 Task: Search one way flight ticket for 2 adults, 2 children, 2 infants in seat in first from Portland: Portland International Jetport to Rockford: Chicago Rockford International Airport(was Northwest Chicagoland Regional Airport At Rockford) on 5-1-2023. Choice of flights is Frontier. Number of bags: 7 checked bags. Price is upto 110000. Outbound departure time preference is 8:15.
Action: Mouse moved to (265, 350)
Screenshot: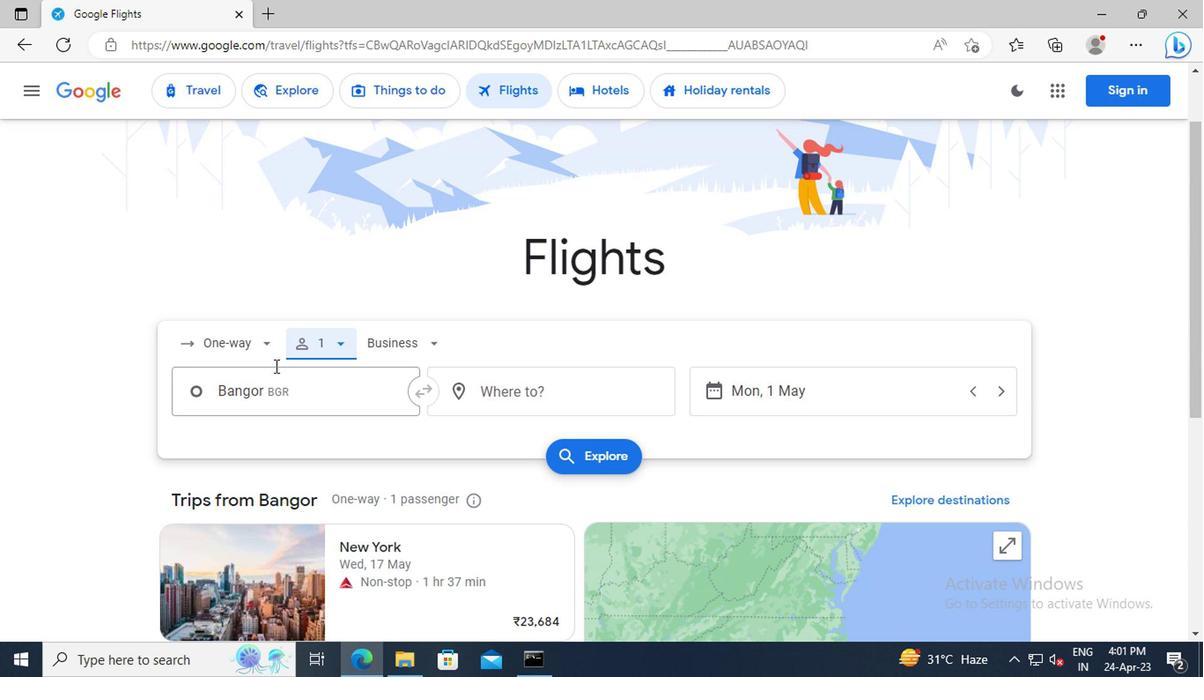 
Action: Mouse pressed left at (265, 350)
Screenshot: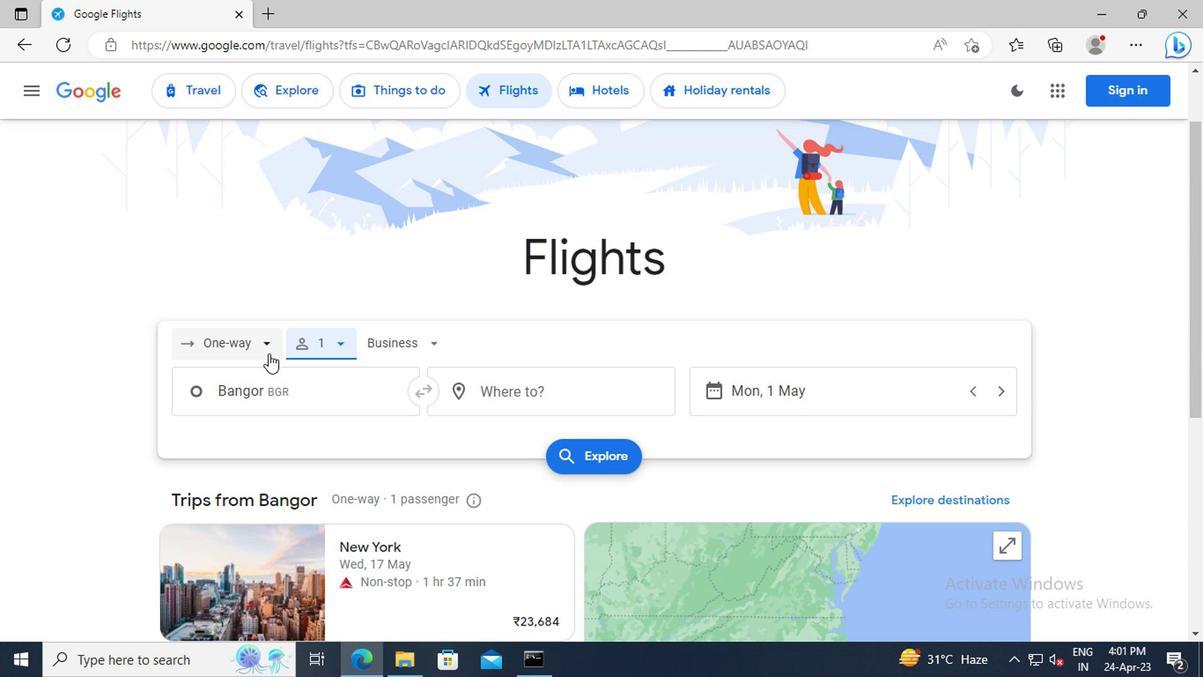 
Action: Mouse moved to (254, 425)
Screenshot: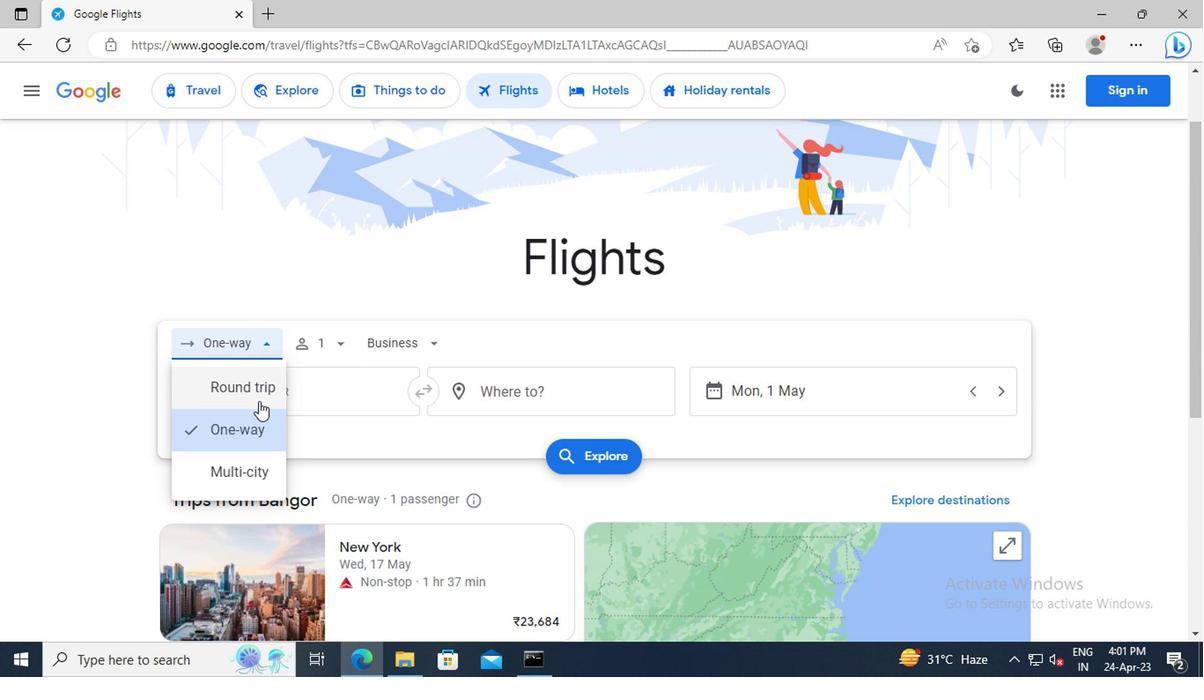 
Action: Mouse pressed left at (254, 425)
Screenshot: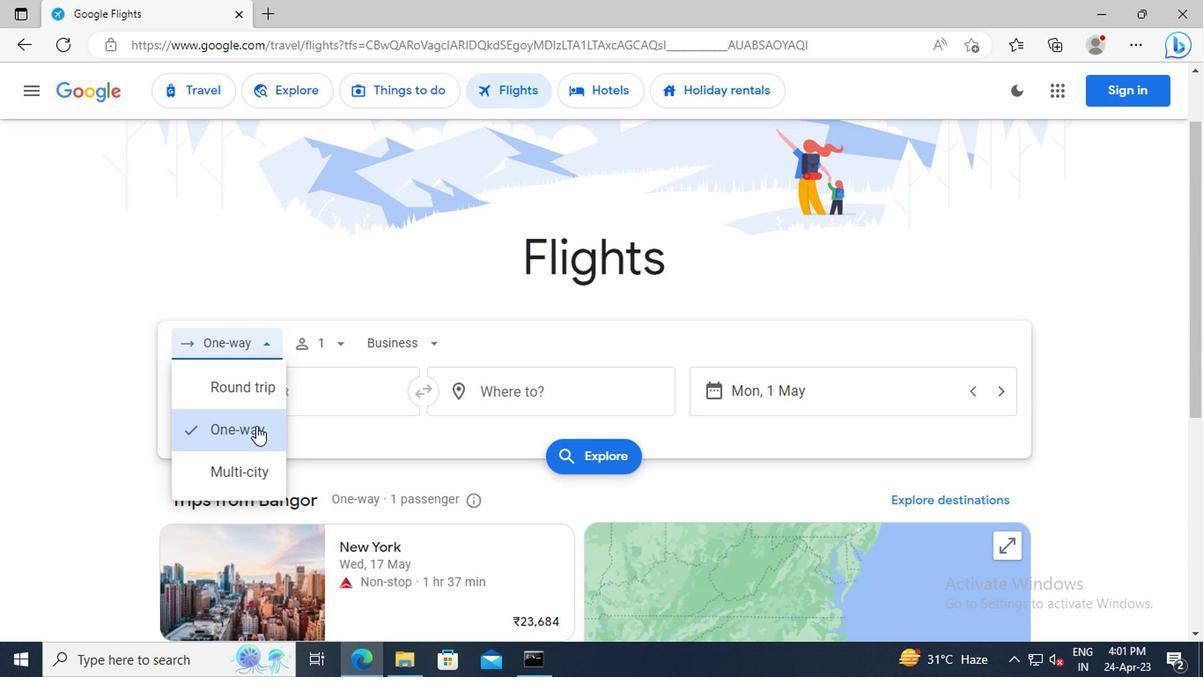 
Action: Mouse moved to (336, 348)
Screenshot: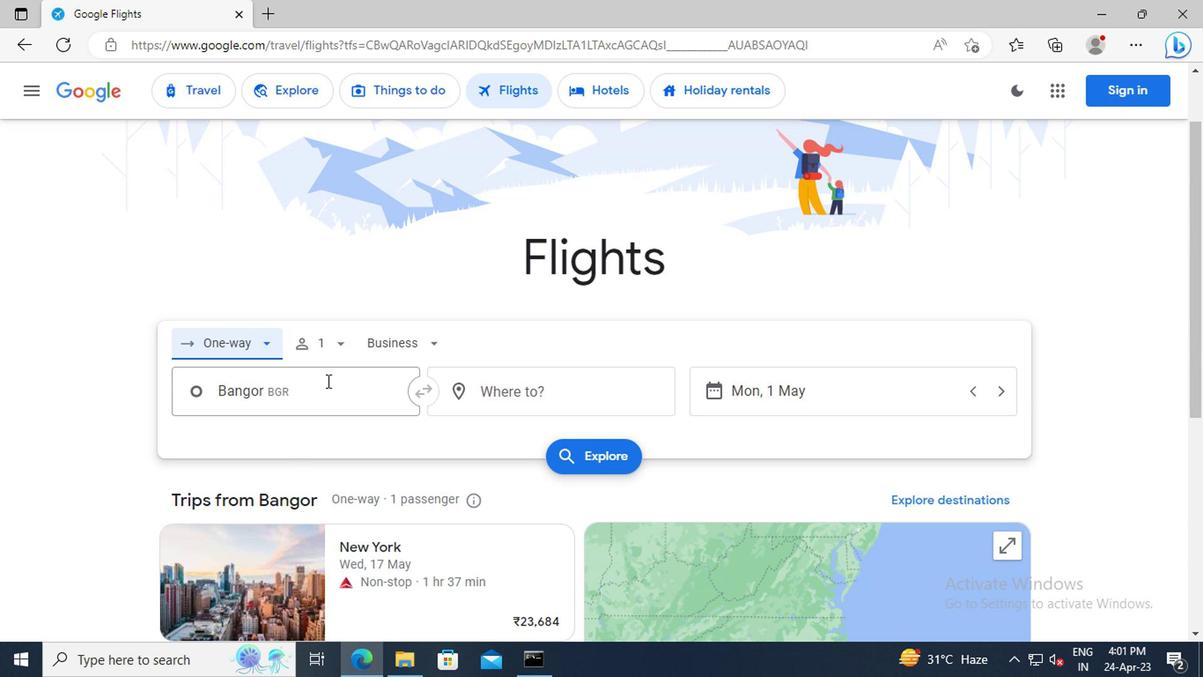 
Action: Mouse pressed left at (336, 348)
Screenshot: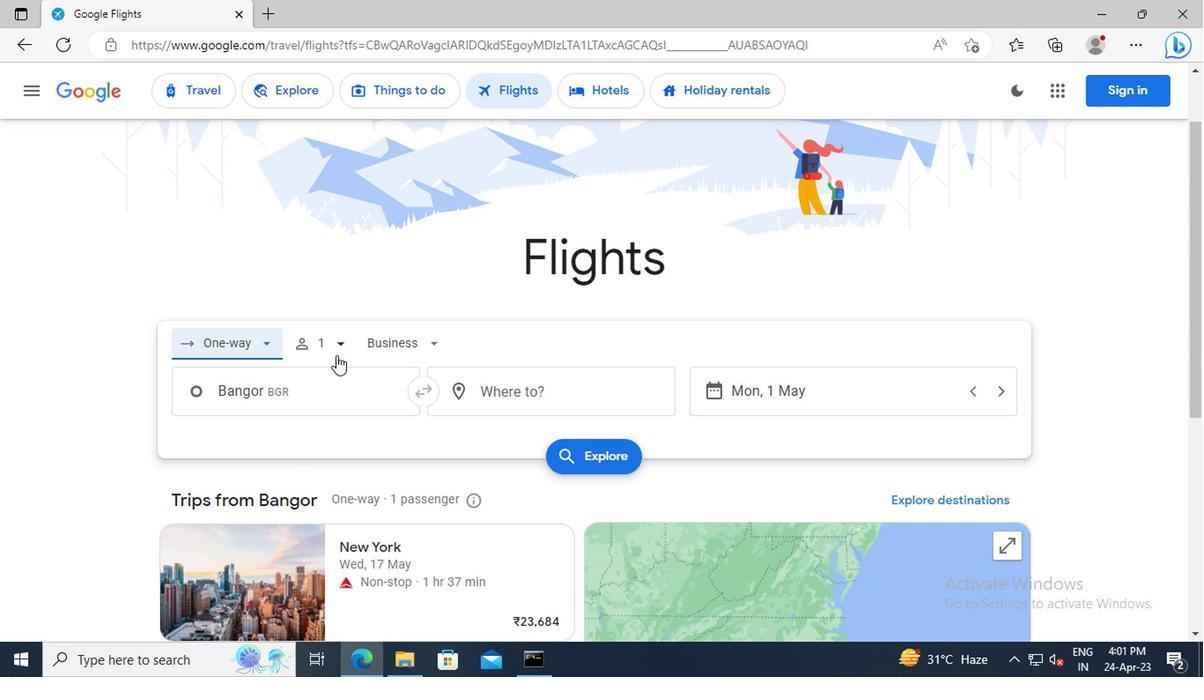 
Action: Mouse moved to (467, 394)
Screenshot: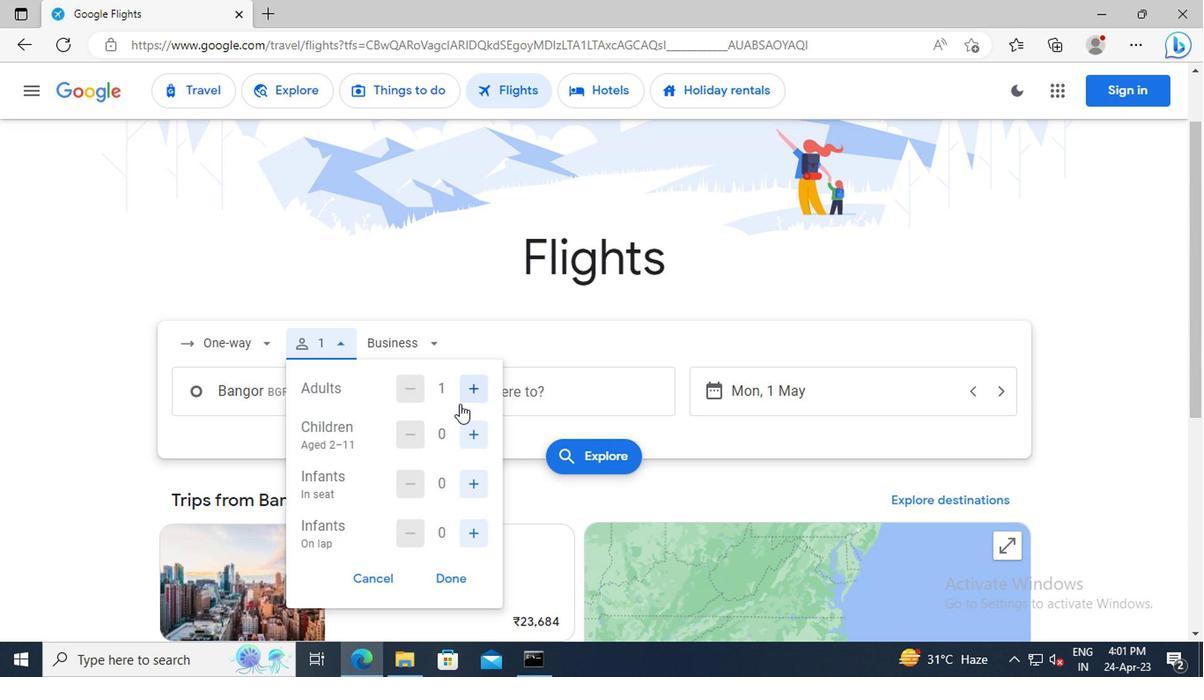 
Action: Mouse pressed left at (467, 394)
Screenshot: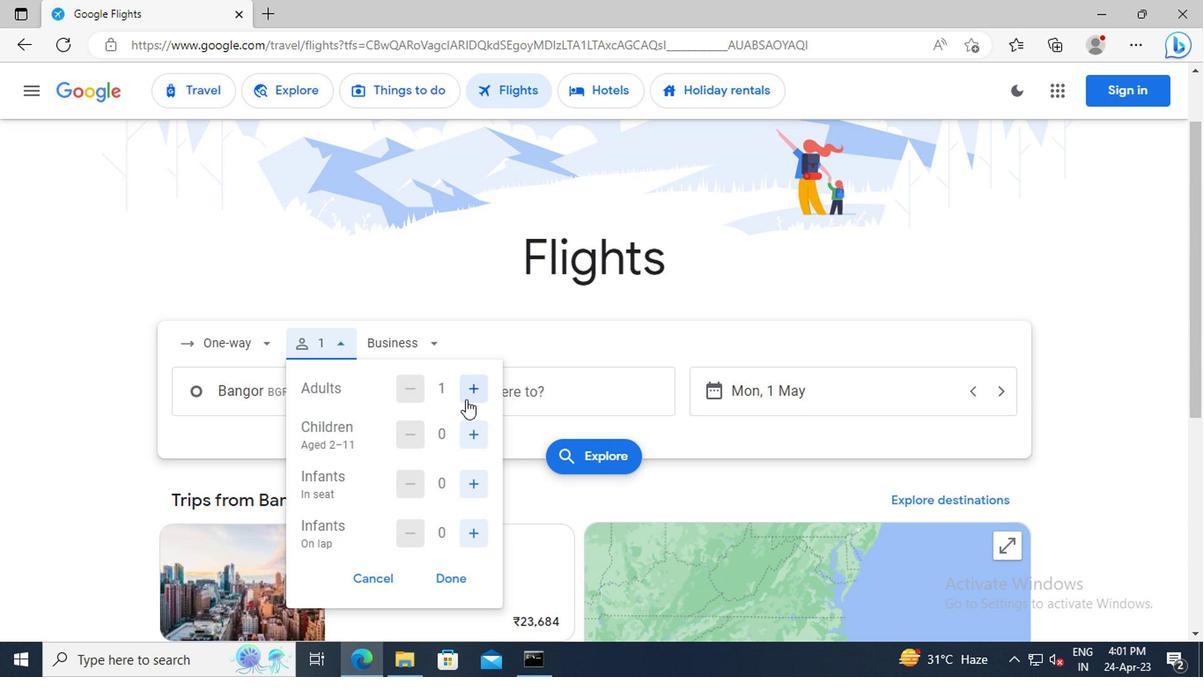 
Action: Mouse moved to (467, 433)
Screenshot: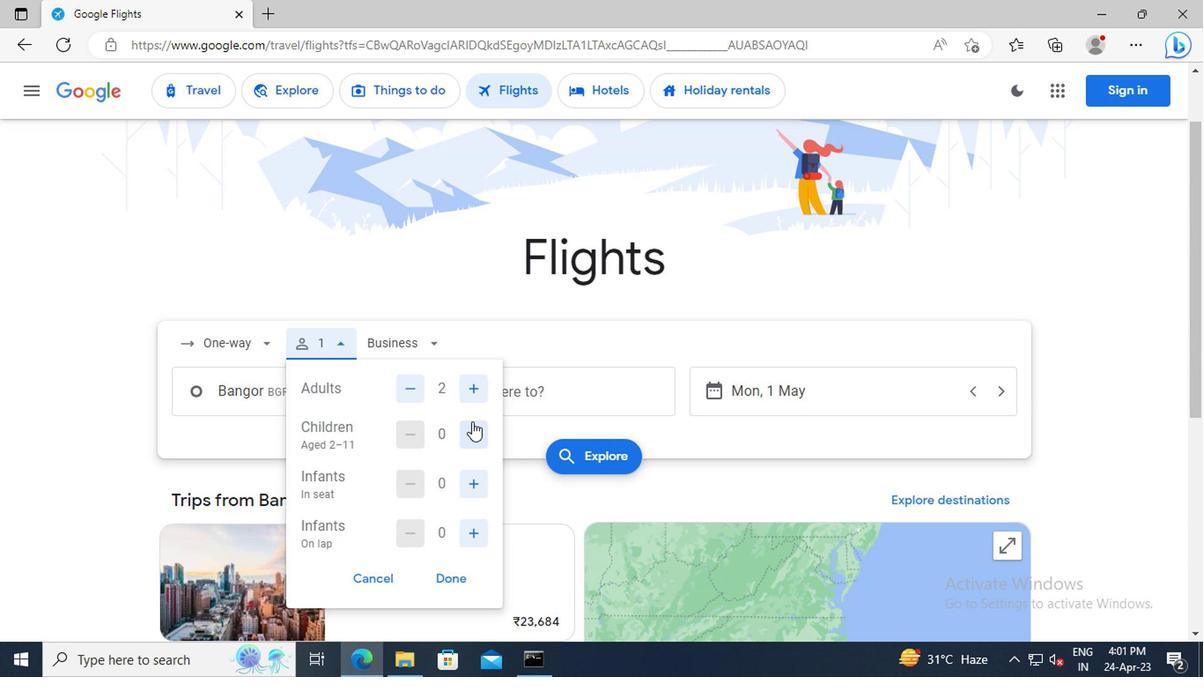 
Action: Mouse pressed left at (467, 433)
Screenshot: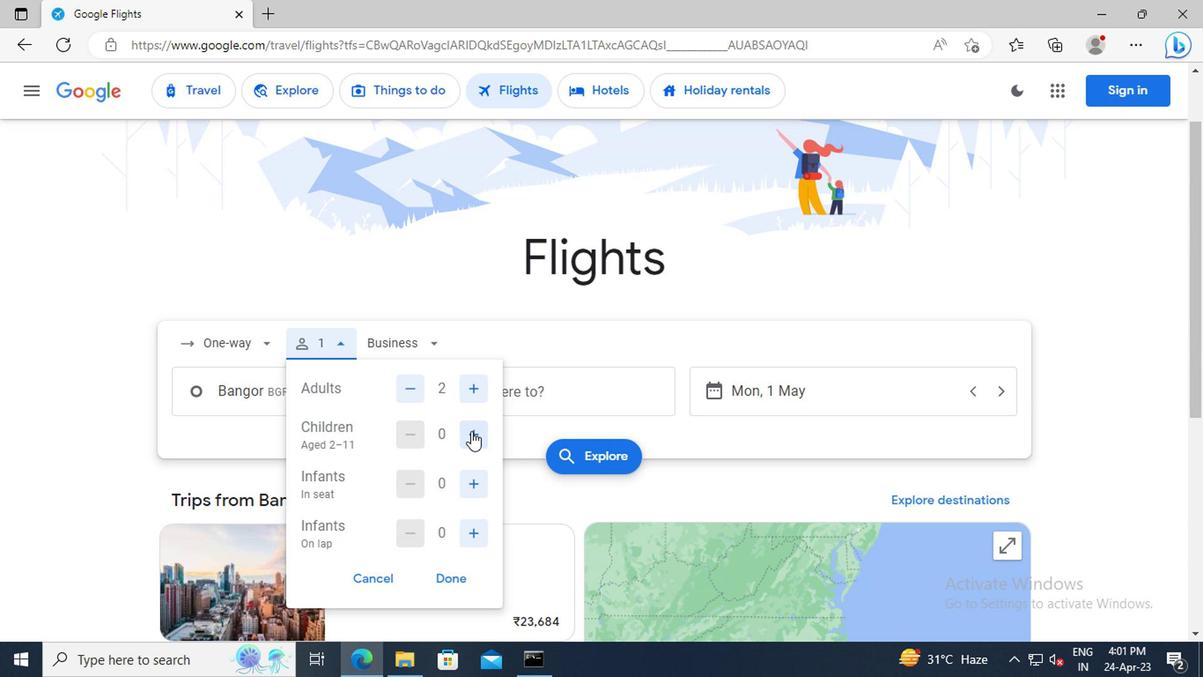 
Action: Mouse pressed left at (467, 433)
Screenshot: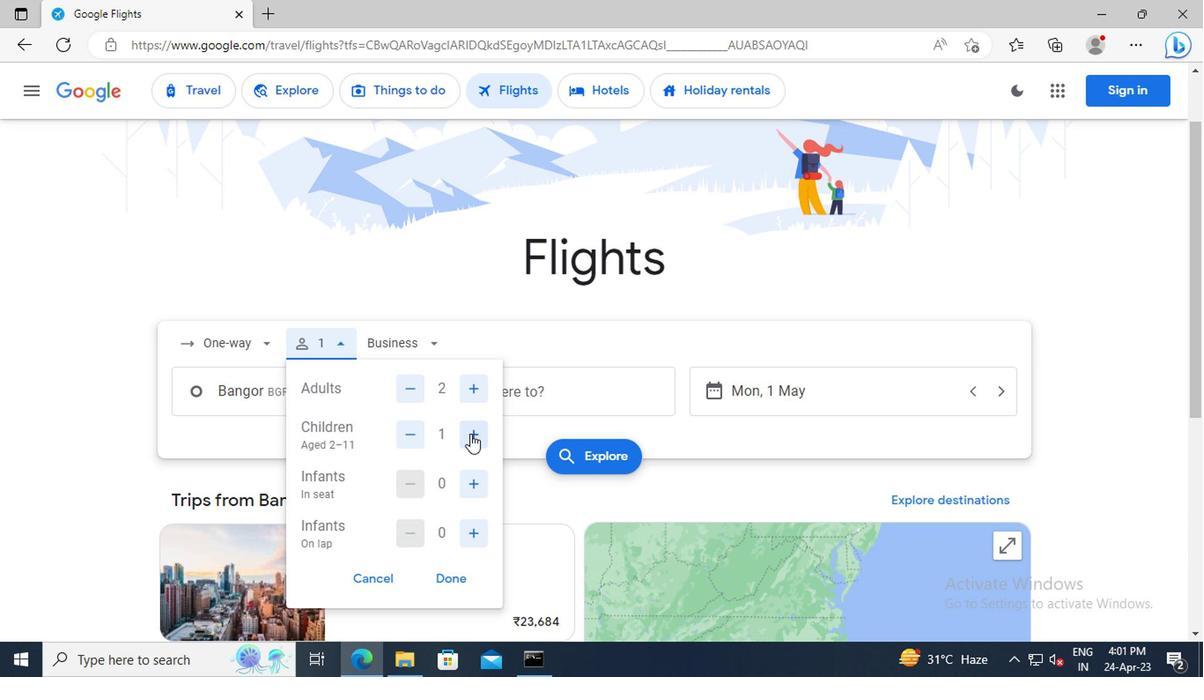 
Action: Mouse moved to (466, 485)
Screenshot: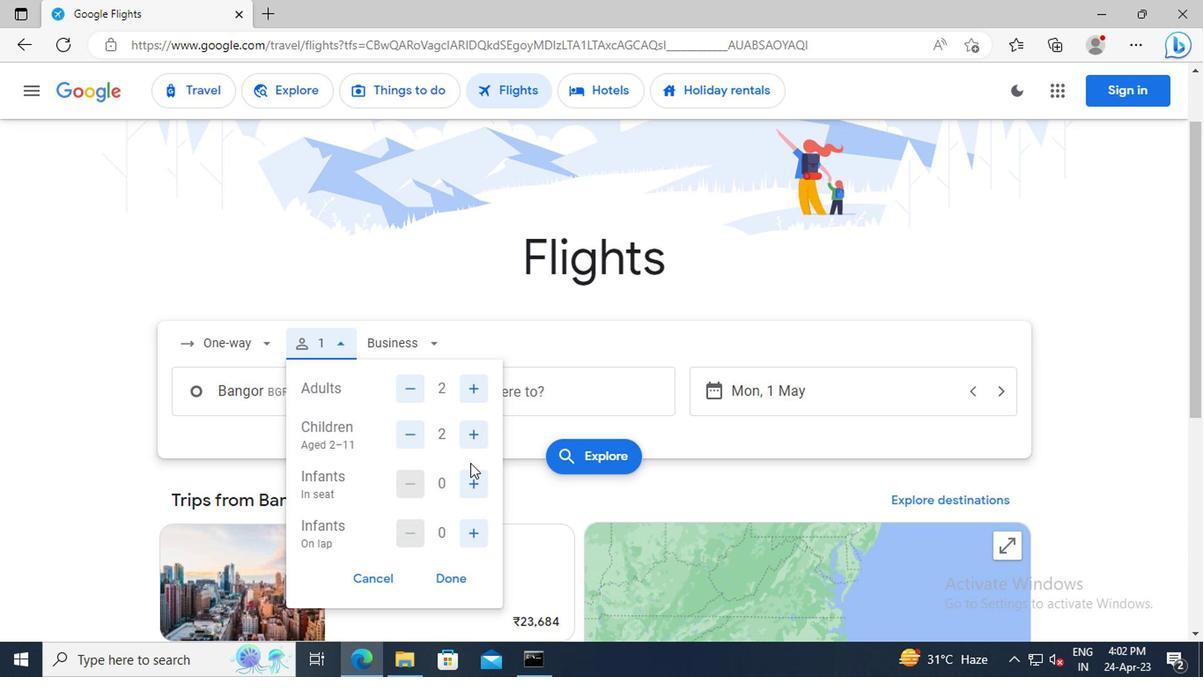 
Action: Mouse pressed left at (466, 485)
Screenshot: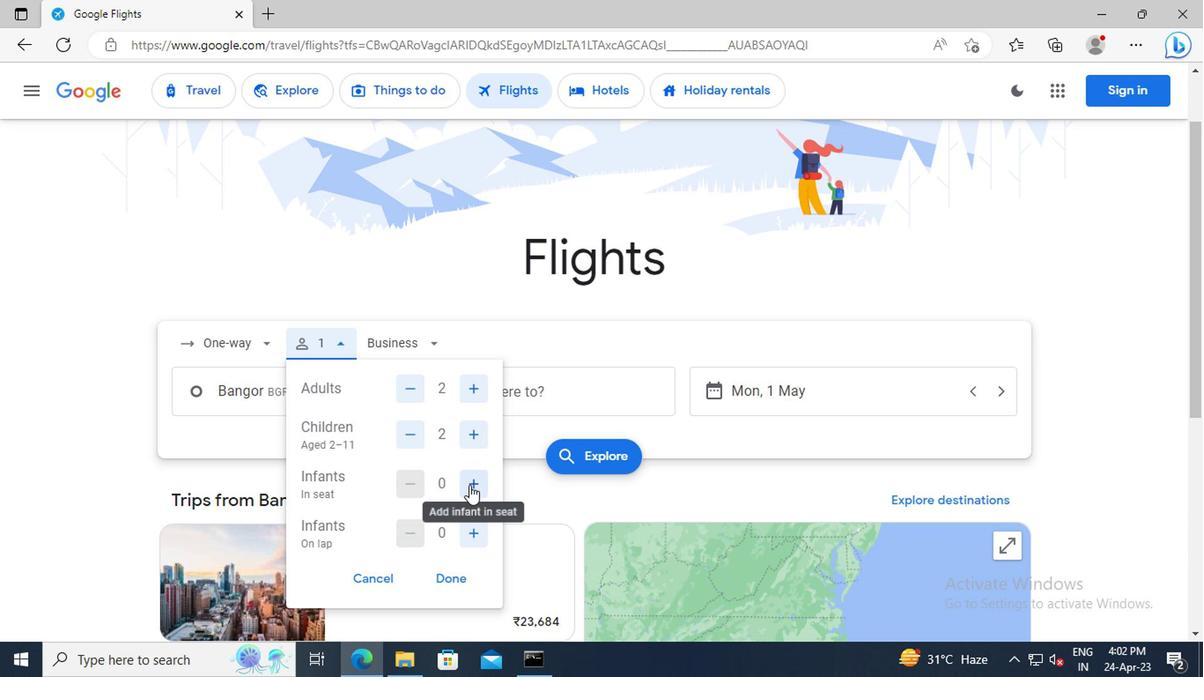 
Action: Mouse pressed left at (466, 485)
Screenshot: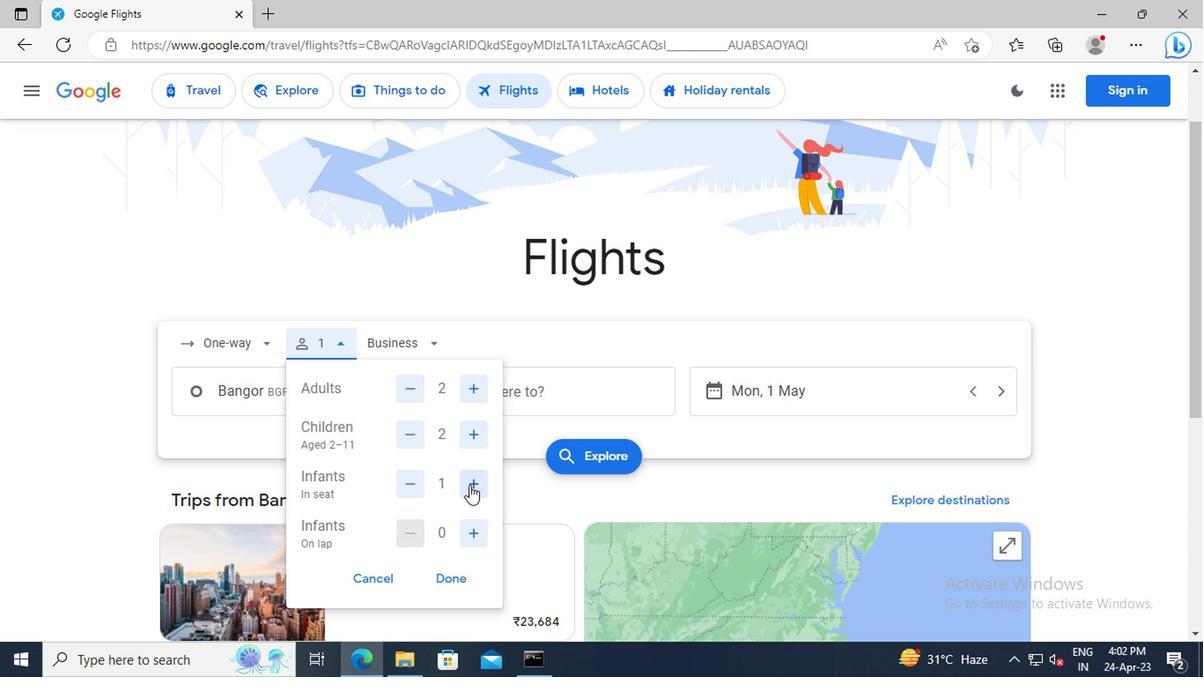 
Action: Mouse moved to (457, 581)
Screenshot: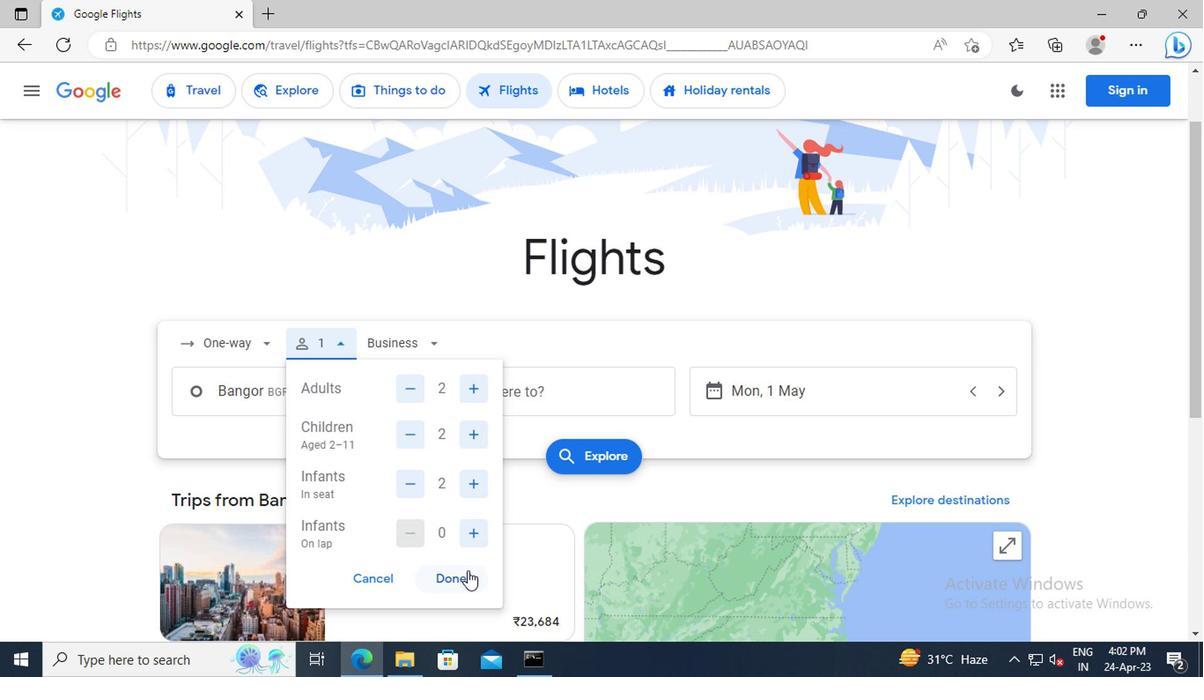 
Action: Mouse pressed left at (457, 581)
Screenshot: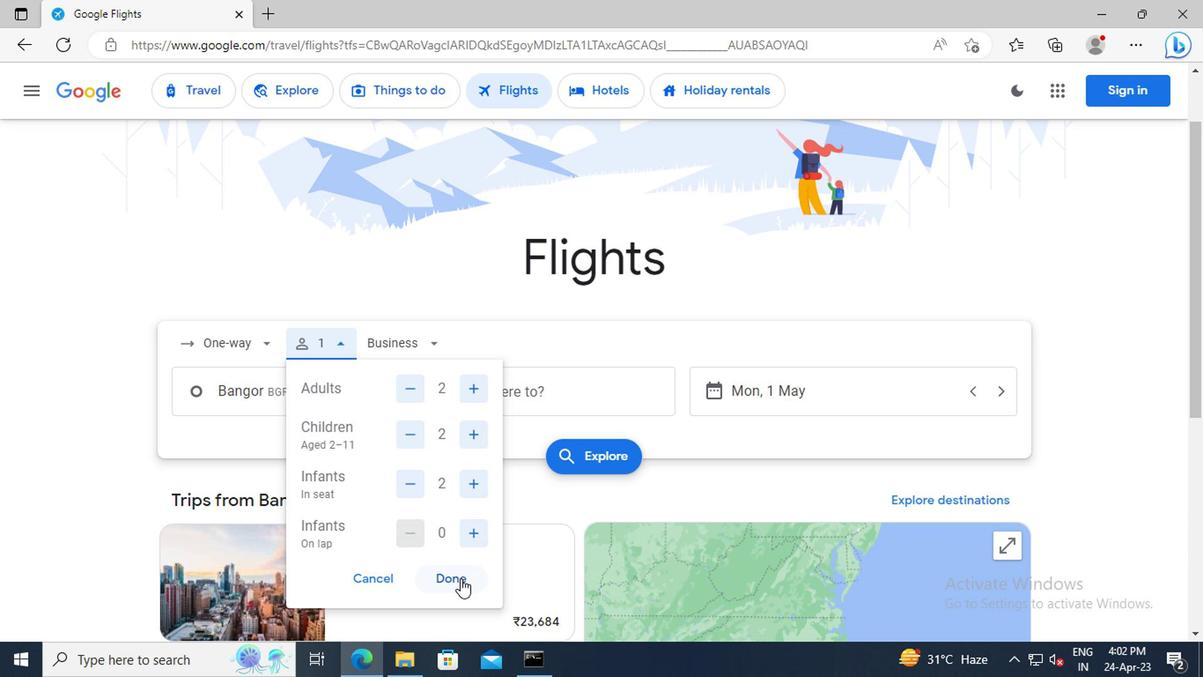 
Action: Mouse moved to (425, 344)
Screenshot: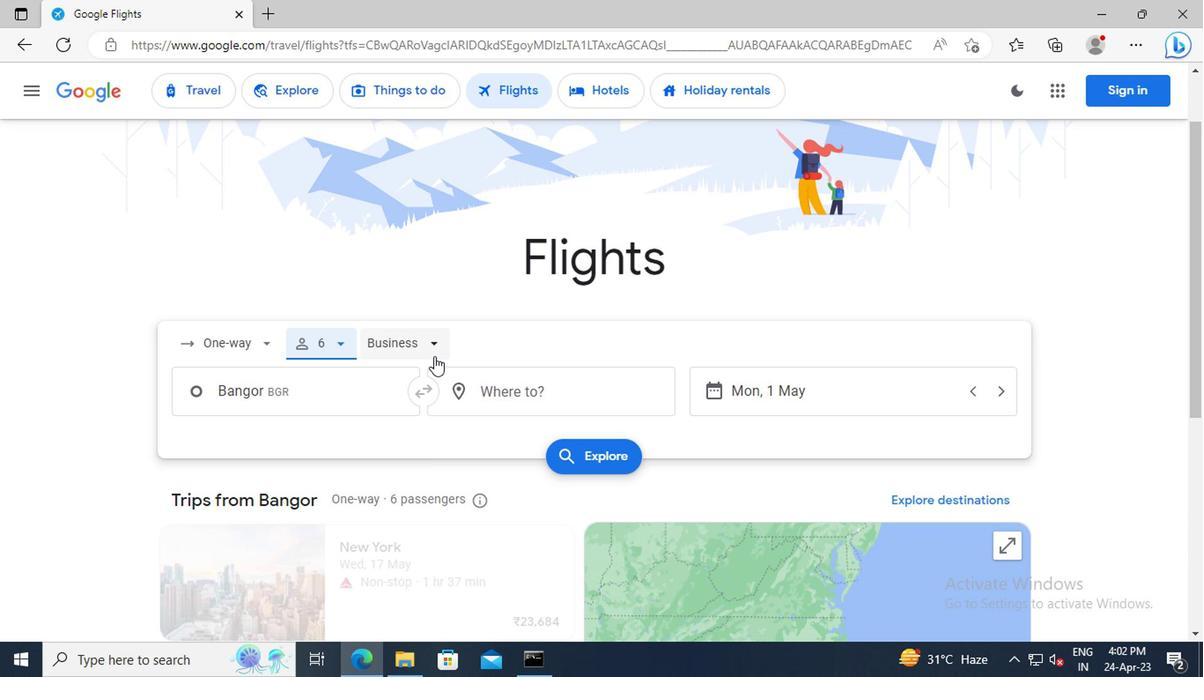 
Action: Mouse pressed left at (425, 344)
Screenshot: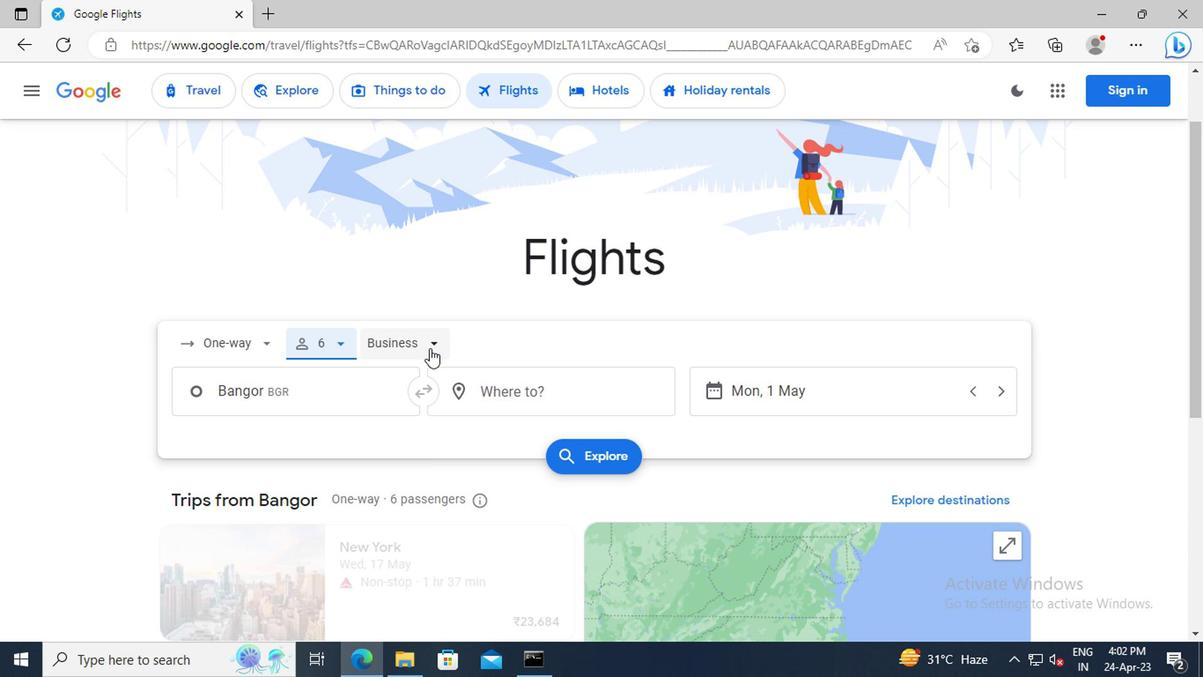 
Action: Mouse moved to (434, 516)
Screenshot: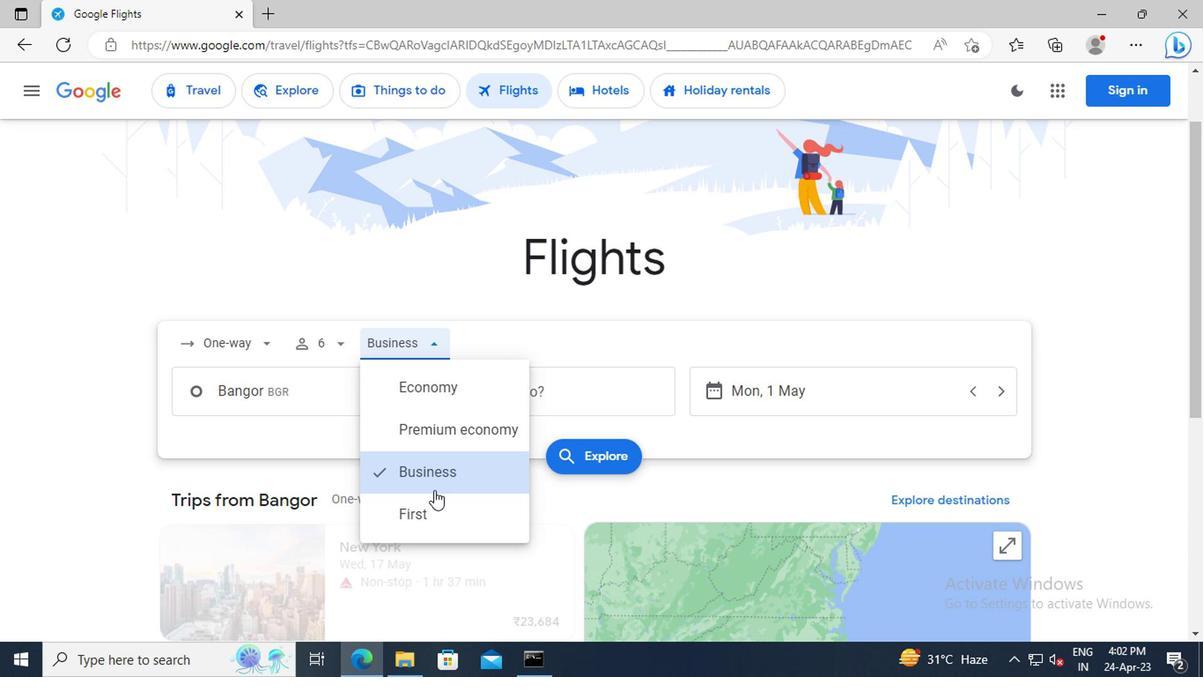 
Action: Mouse pressed left at (434, 516)
Screenshot: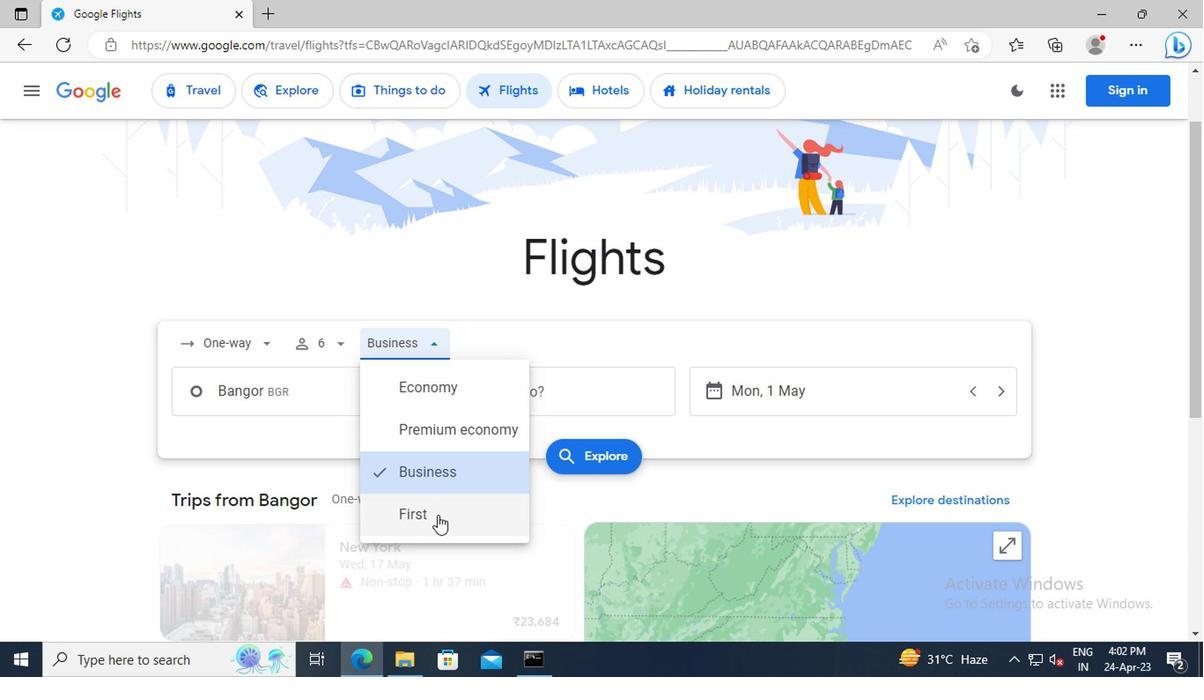 
Action: Mouse moved to (294, 406)
Screenshot: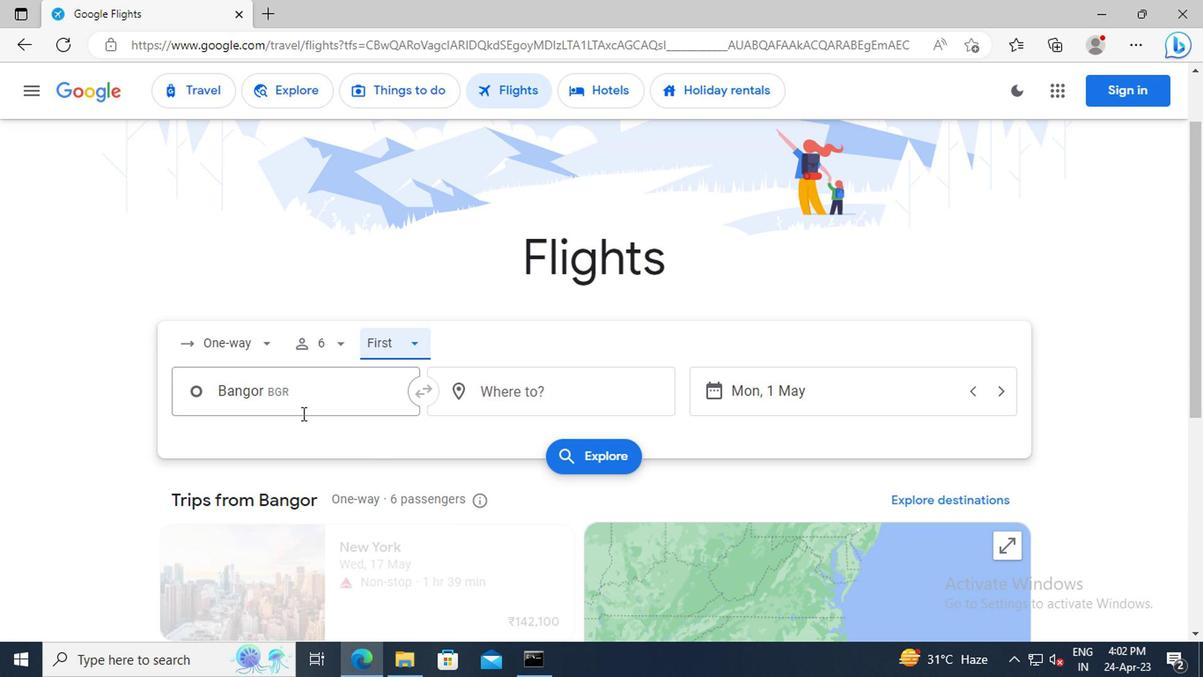
Action: Mouse pressed left at (294, 406)
Screenshot: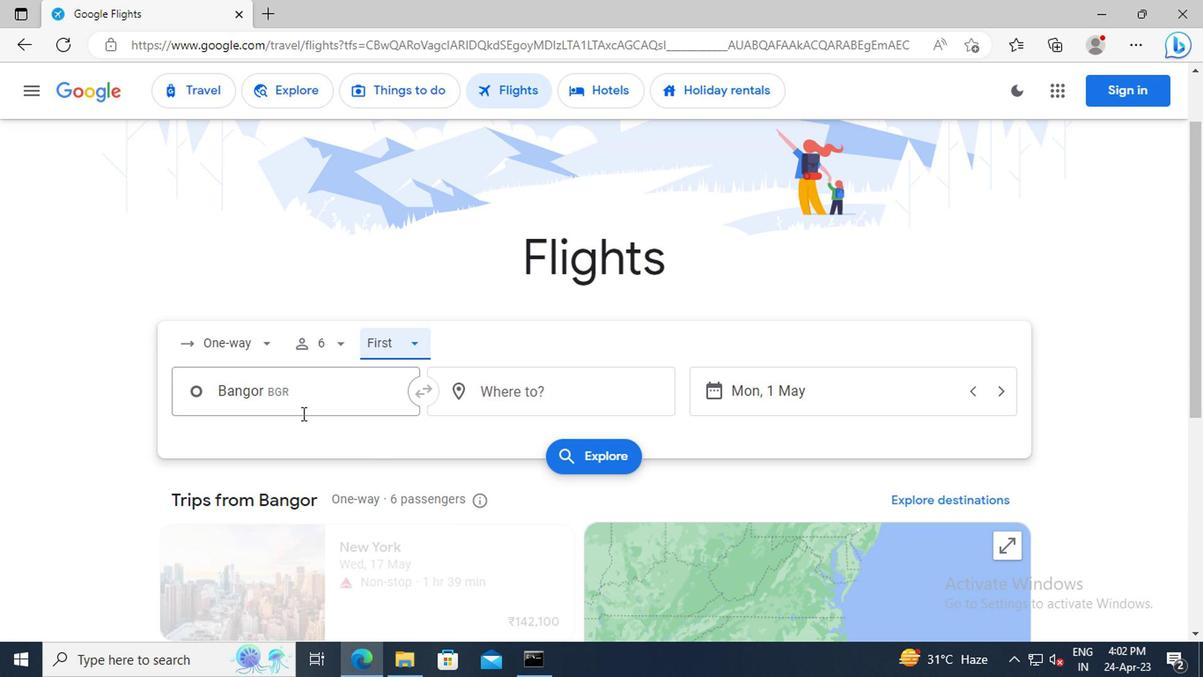 
Action: Key pressed <Key.shift>PORTLAND<Key.space><Key.shift>INTER
Screenshot: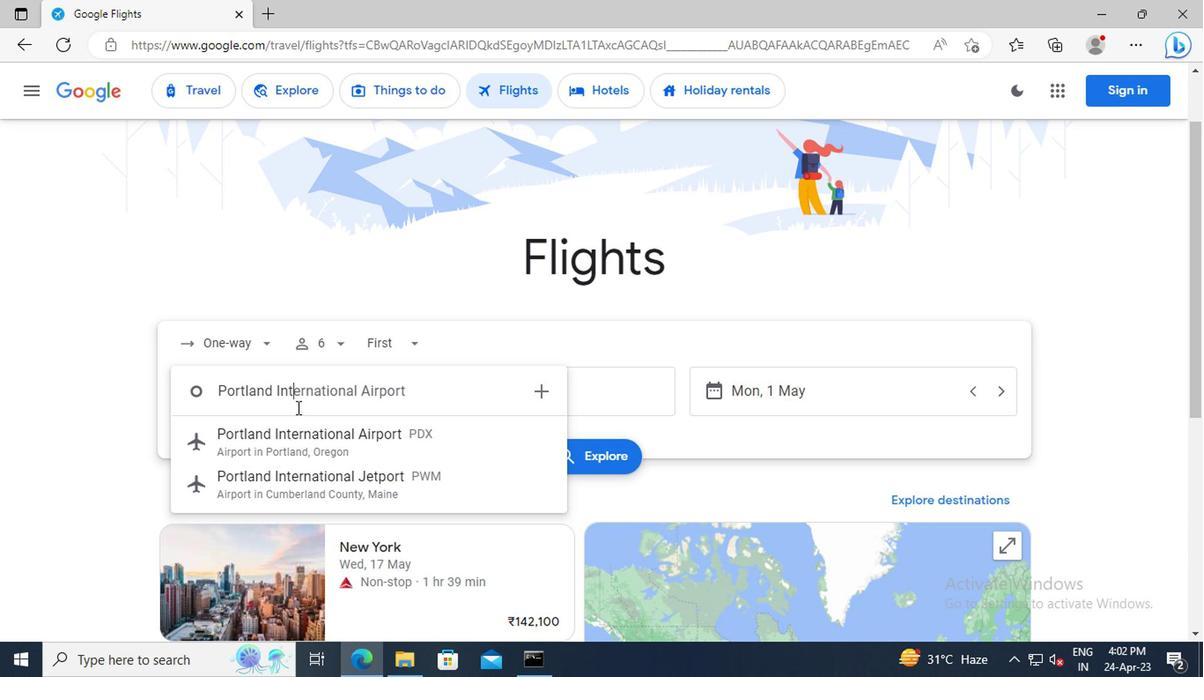 
Action: Mouse moved to (318, 483)
Screenshot: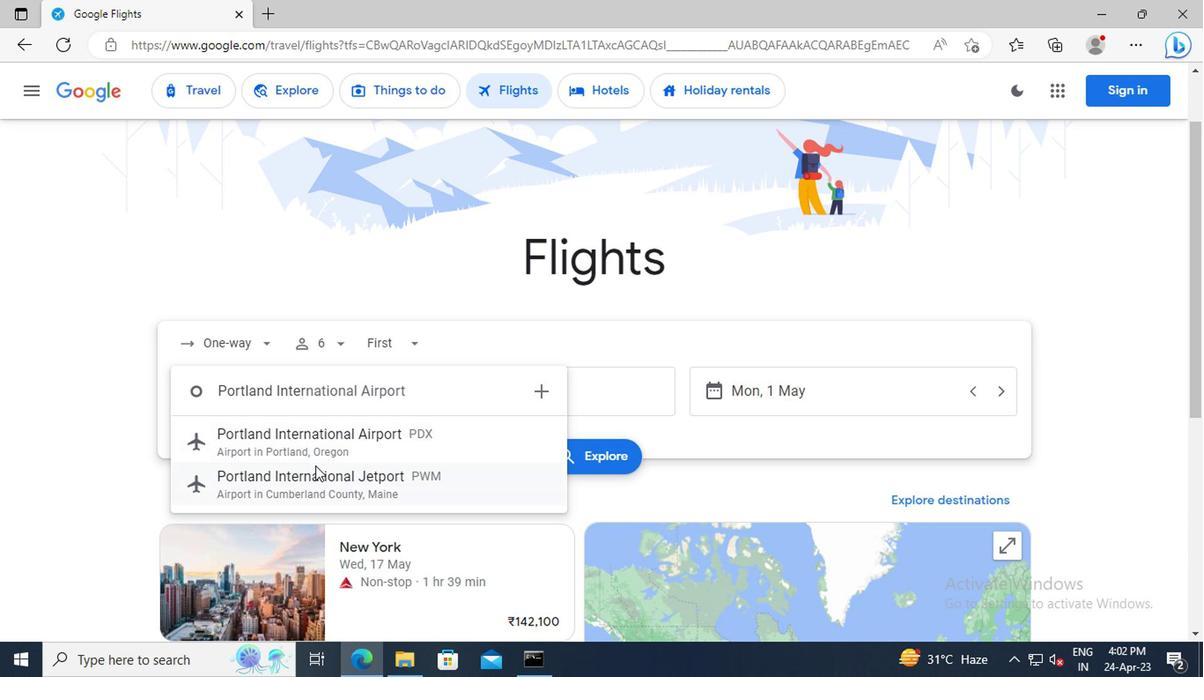 
Action: Mouse pressed left at (318, 483)
Screenshot: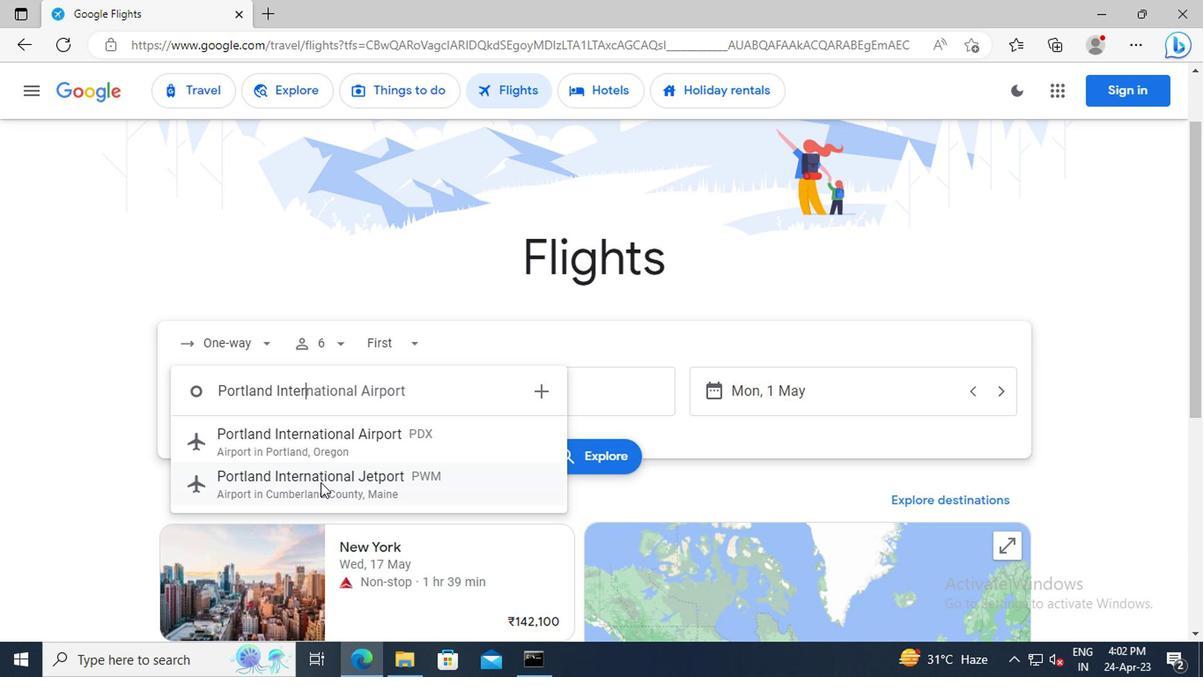 
Action: Mouse moved to (506, 400)
Screenshot: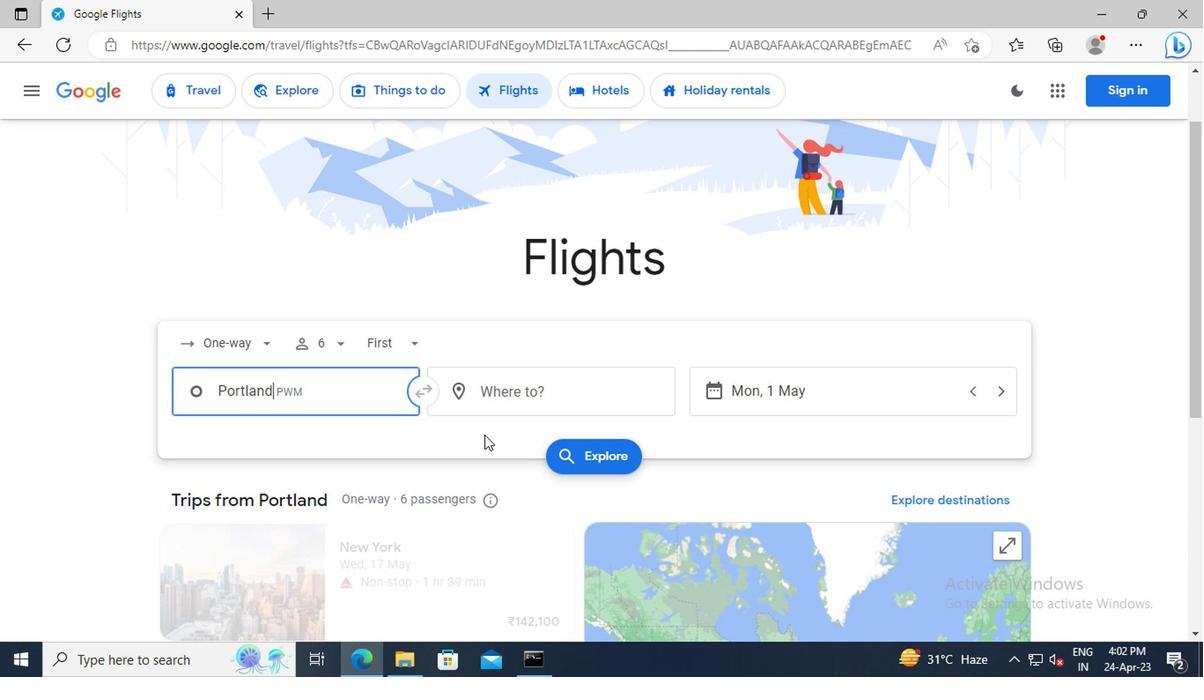 
Action: Mouse pressed left at (506, 400)
Screenshot: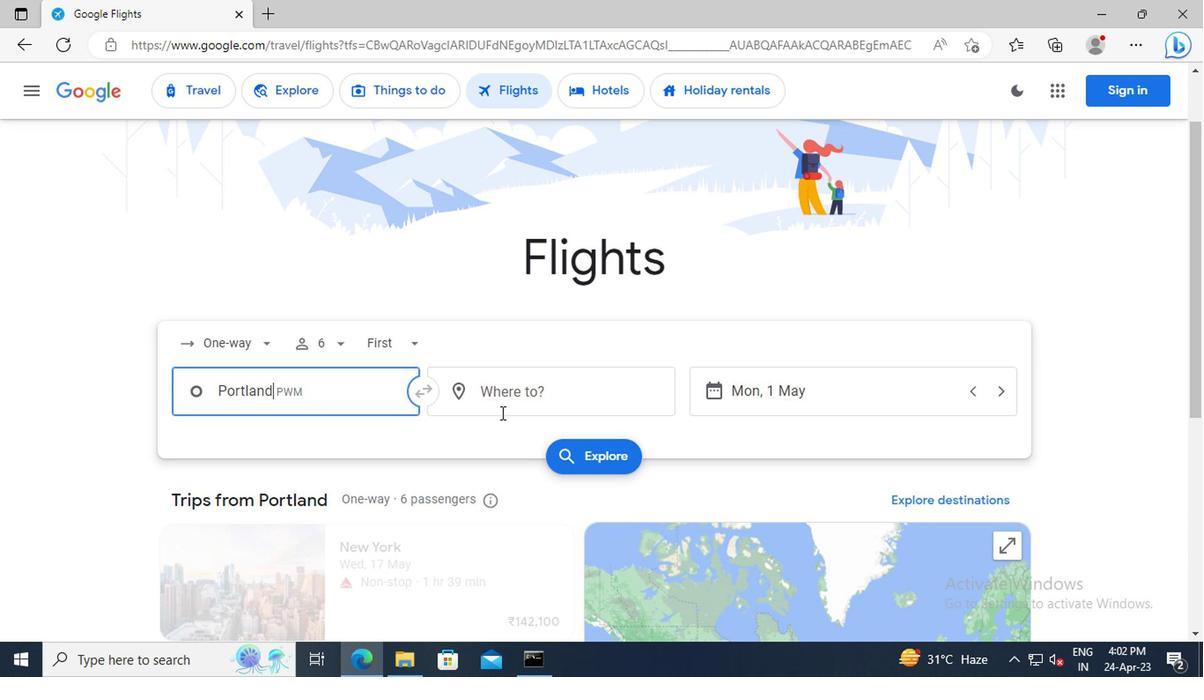 
Action: Key pressed <Key.shift>
Screenshot: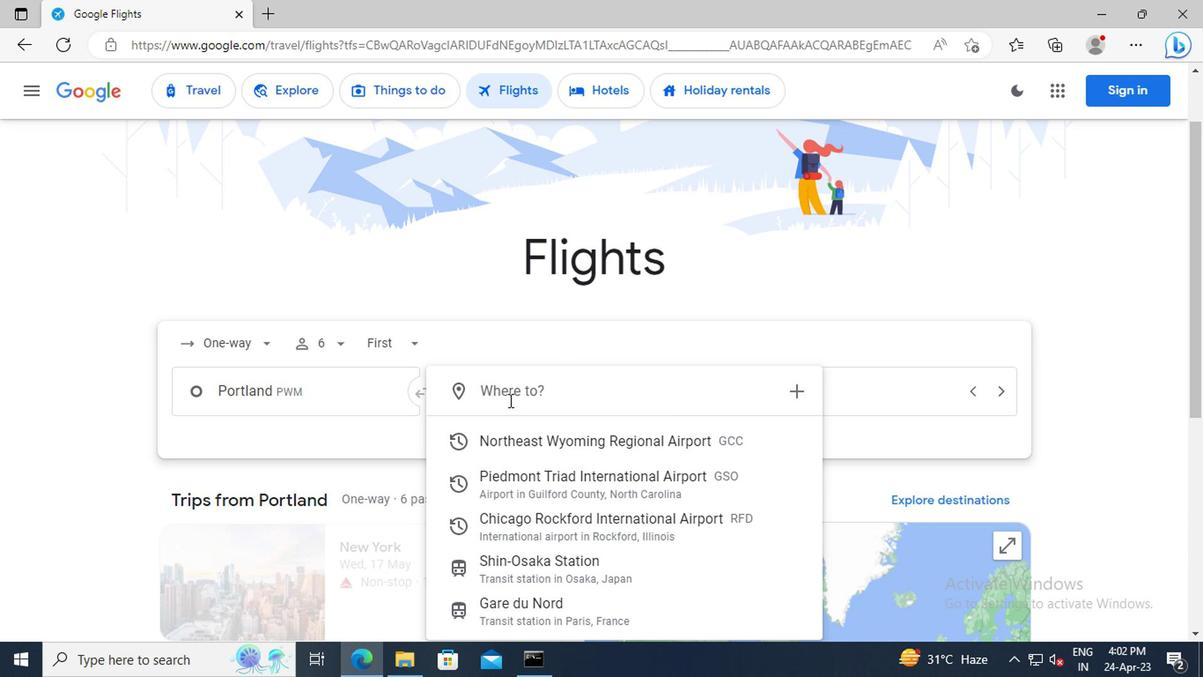
Action: Mouse moved to (453, 376)
Screenshot: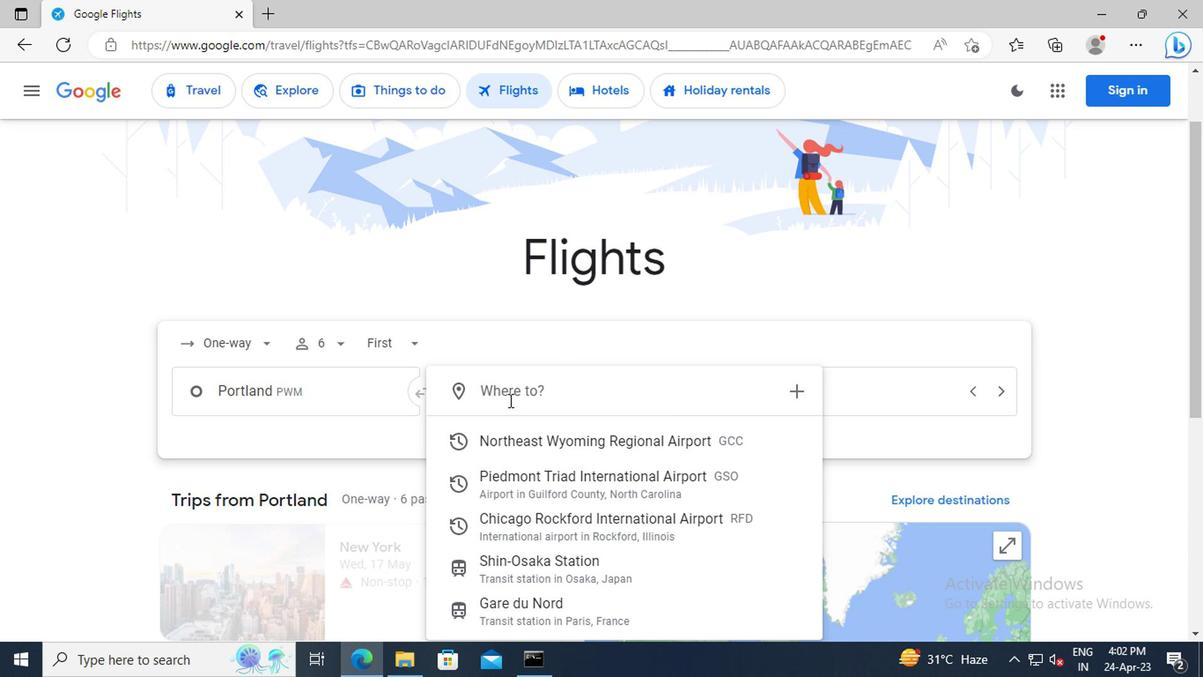 
Action: Key pressed CHICAGO<Key.space><Key.shift>RO
Screenshot: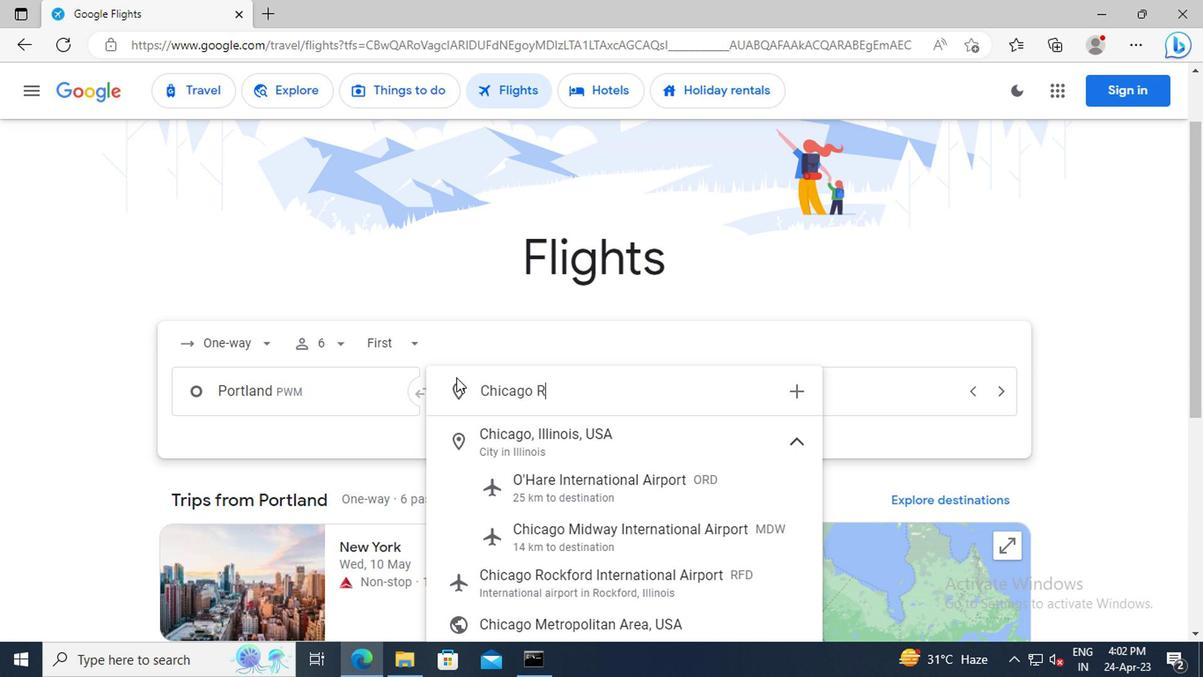 
Action: Mouse moved to (533, 448)
Screenshot: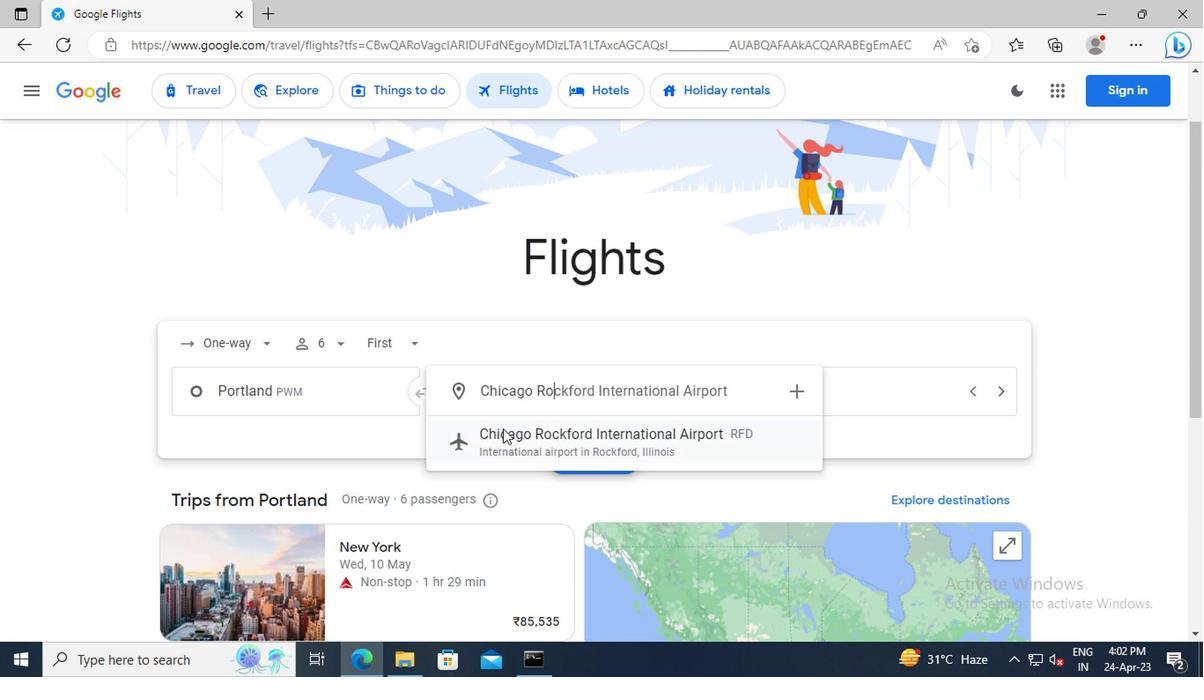 
Action: Mouse pressed left at (533, 448)
Screenshot: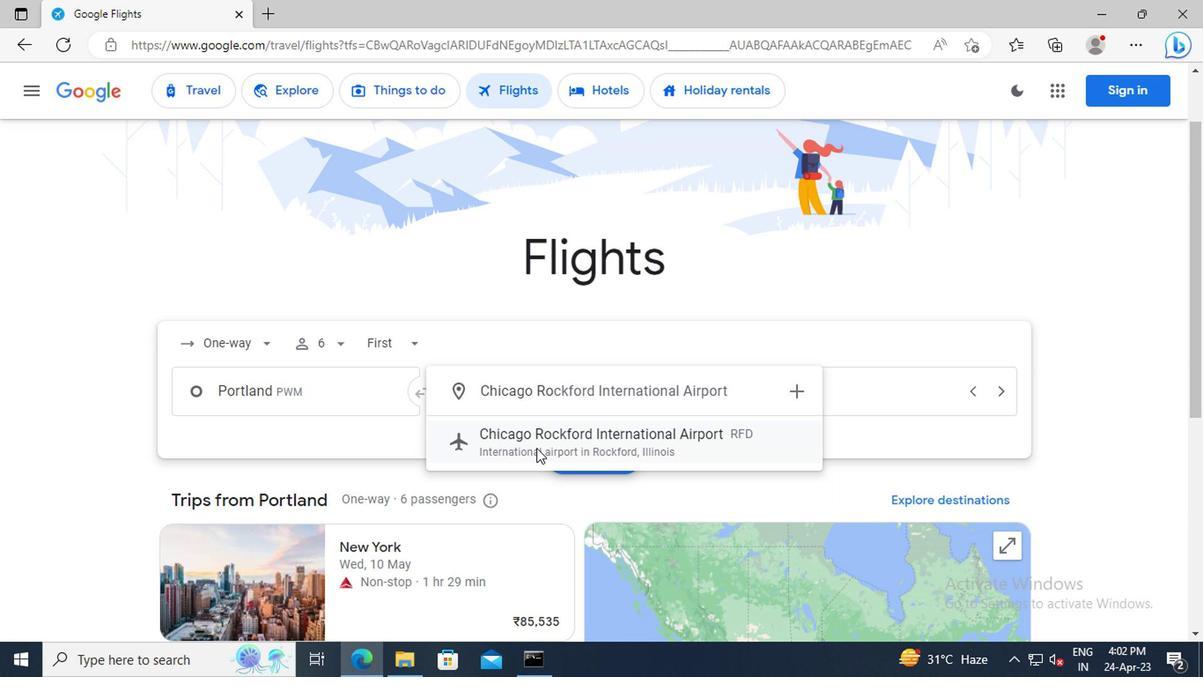 
Action: Mouse moved to (737, 400)
Screenshot: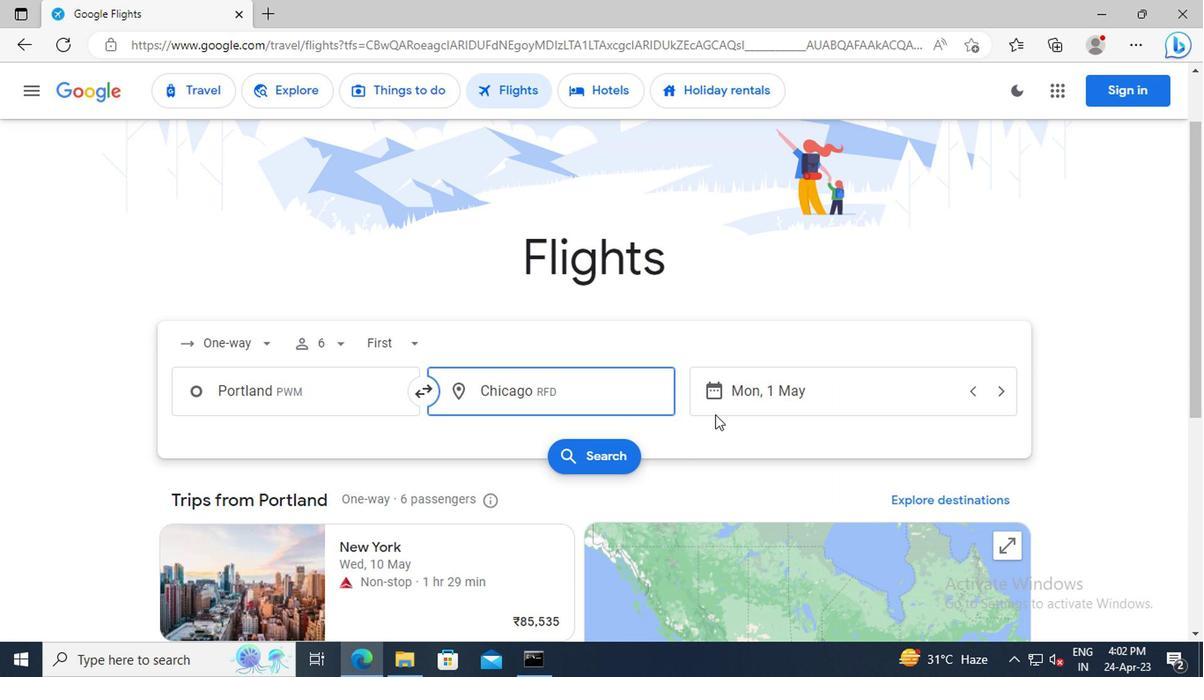 
Action: Mouse pressed left at (737, 400)
Screenshot: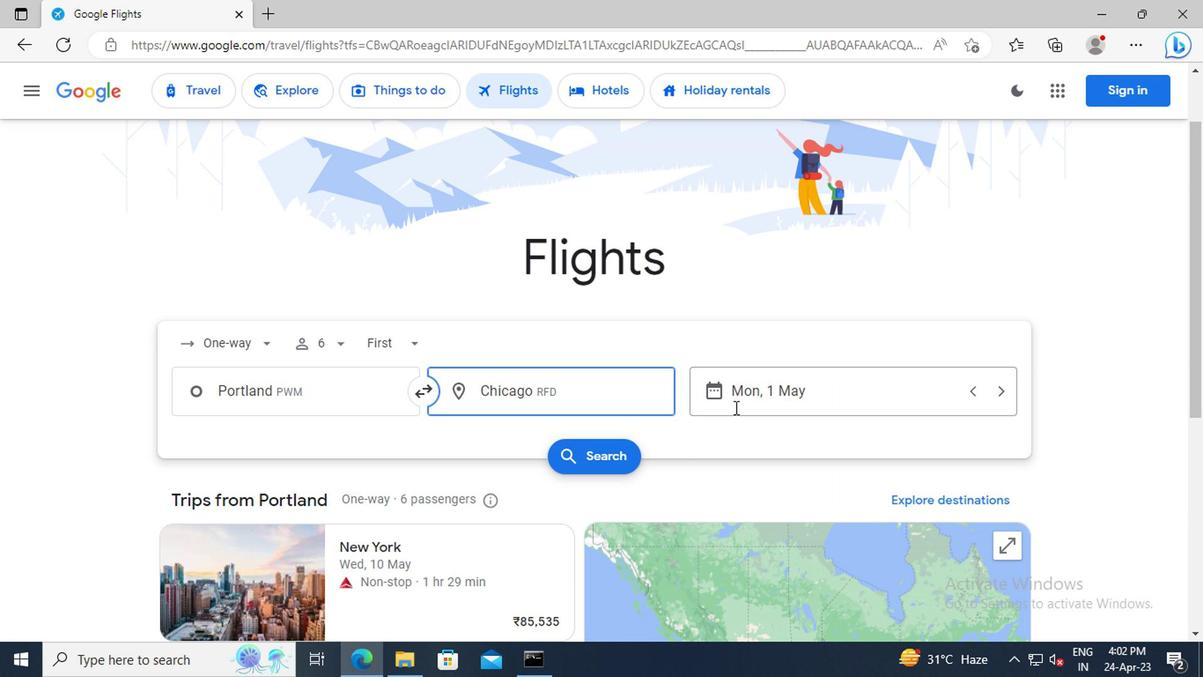 
Action: Mouse moved to (664, 369)
Screenshot: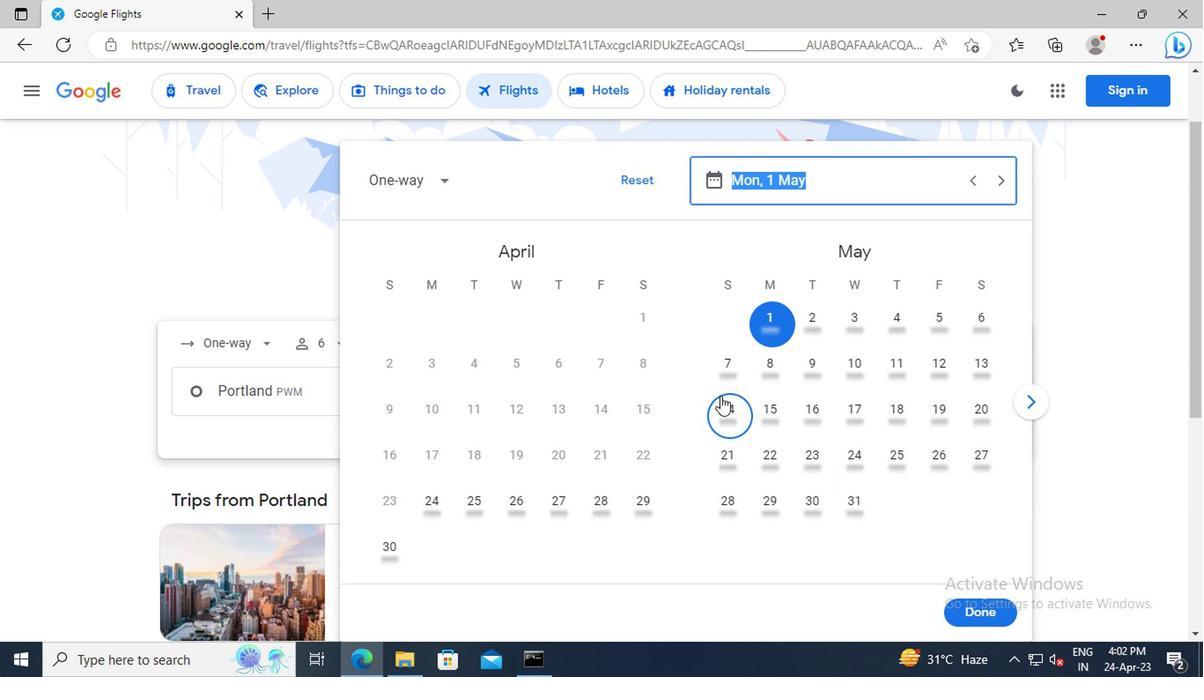 
Action: Key pressed 1<Key.space>MAY<Key.enter>
Screenshot: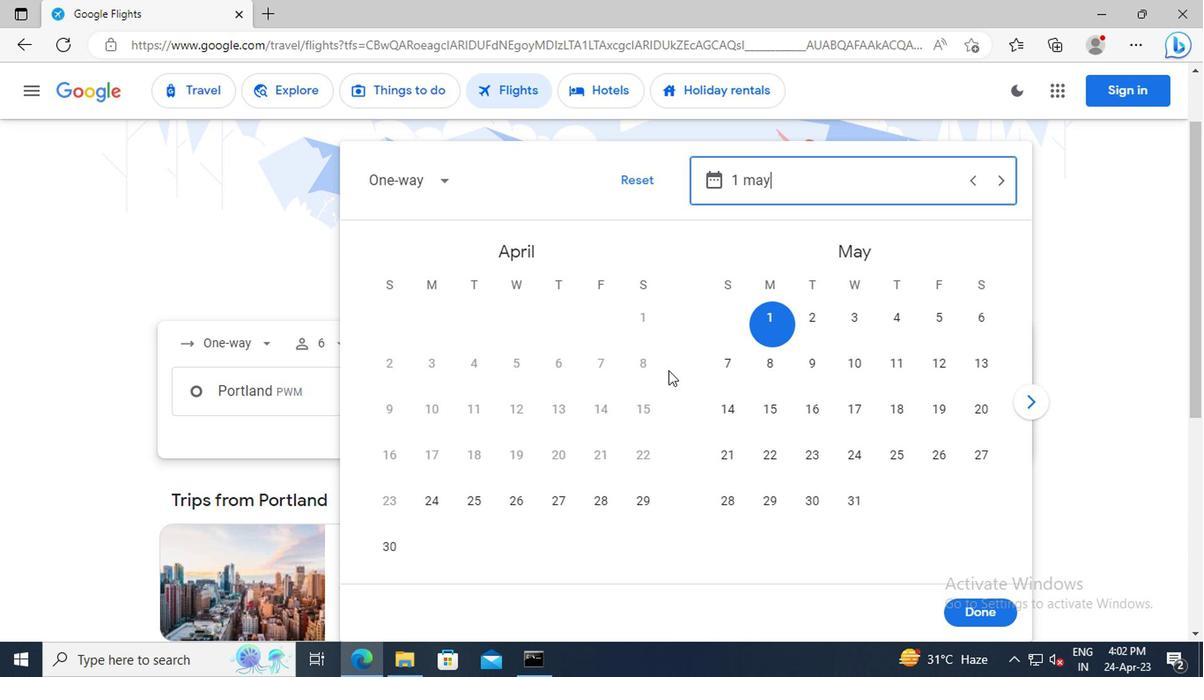 
Action: Mouse moved to (969, 625)
Screenshot: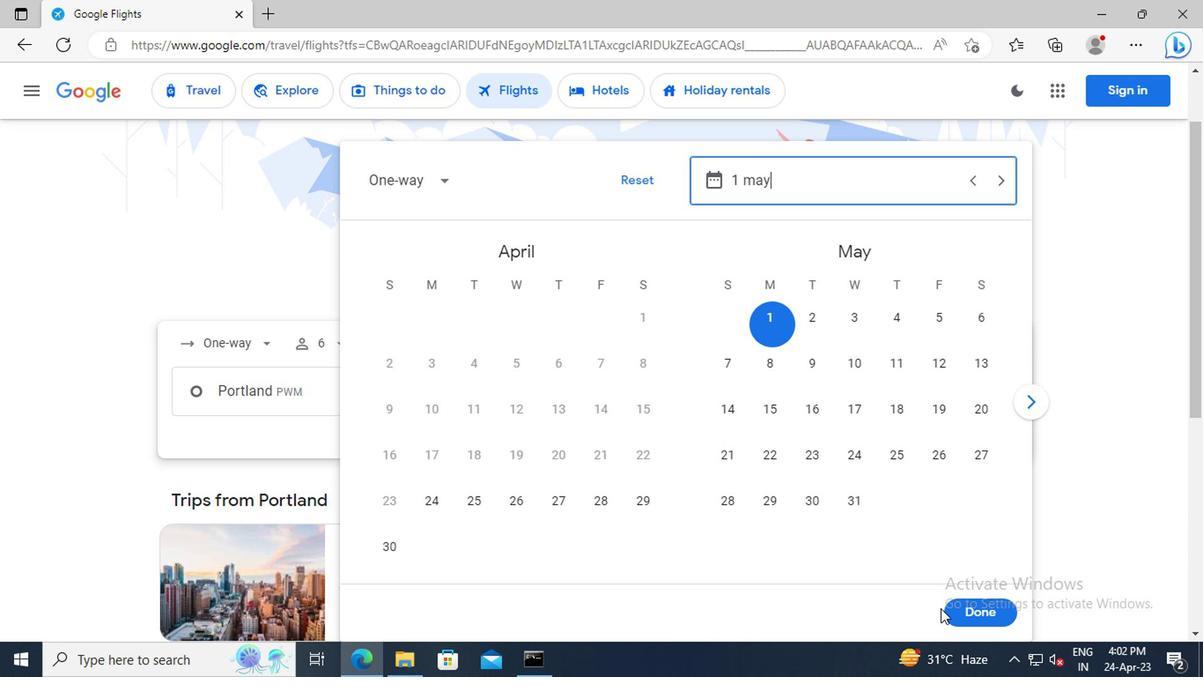 
Action: Mouse pressed left at (969, 625)
Screenshot: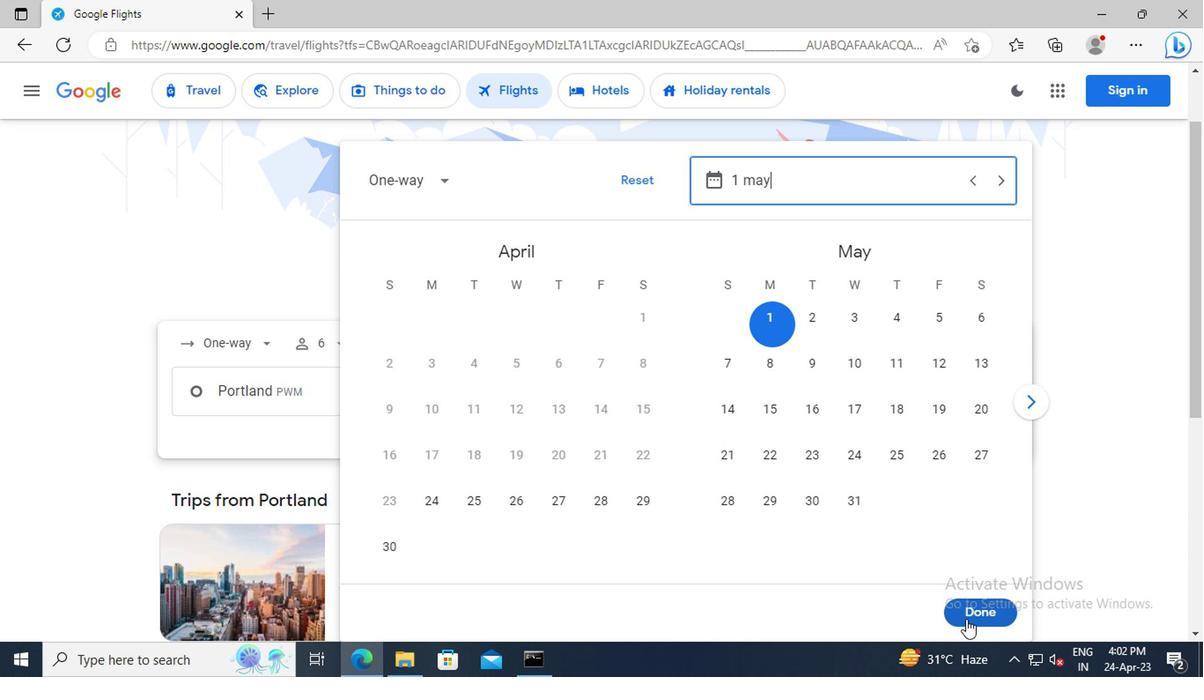 
Action: Mouse moved to (610, 461)
Screenshot: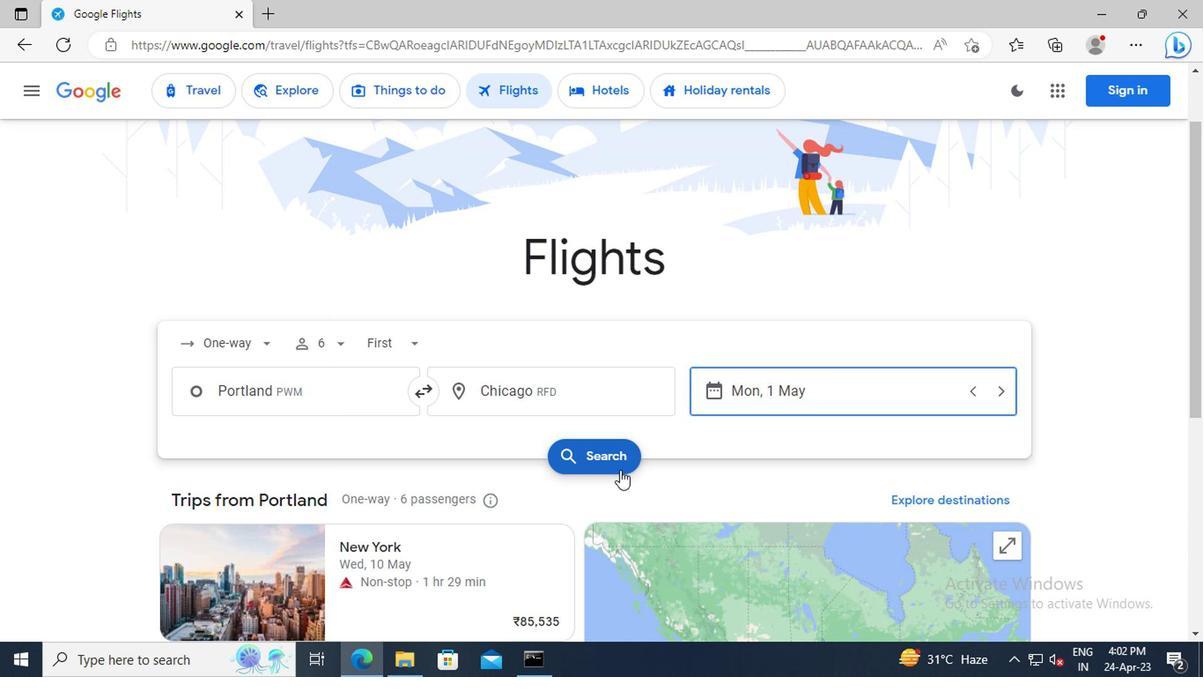
Action: Mouse pressed left at (610, 461)
Screenshot: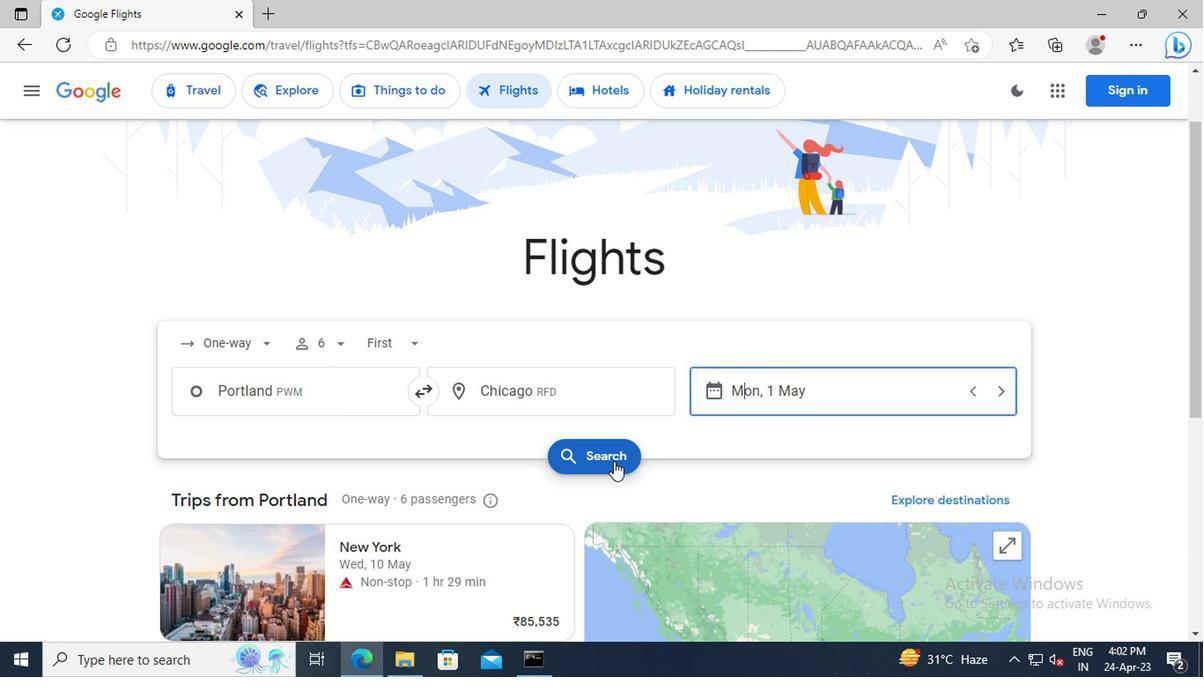 
Action: Mouse moved to (203, 247)
Screenshot: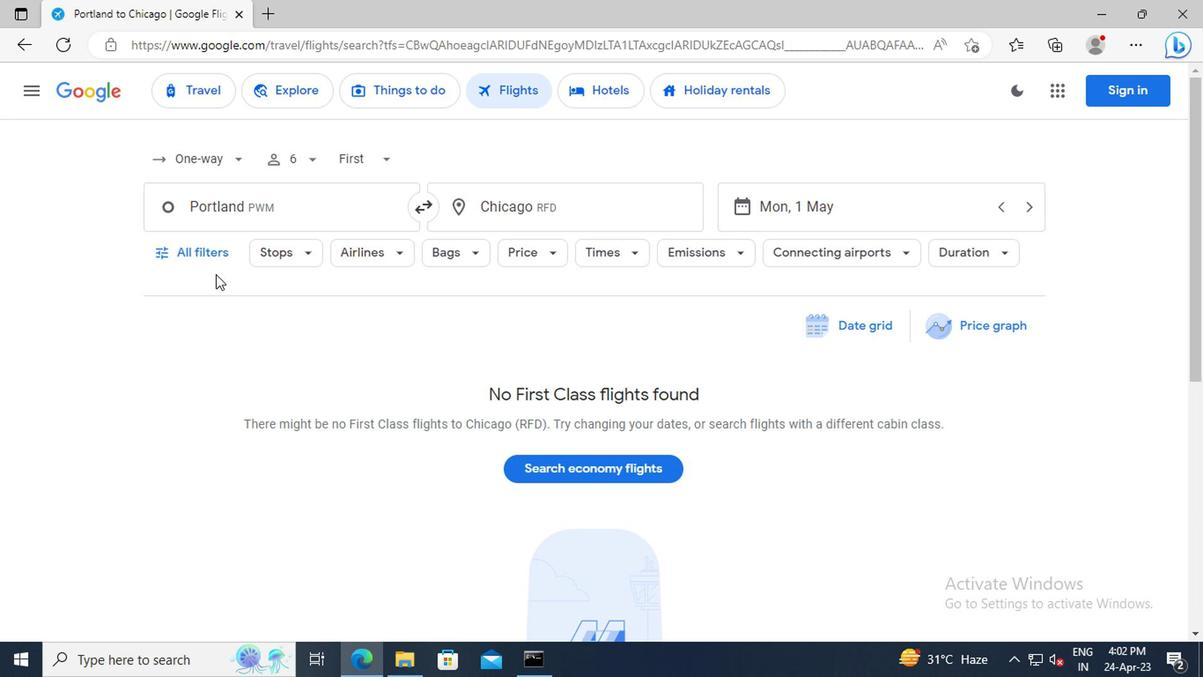 
Action: Mouse pressed left at (203, 247)
Screenshot: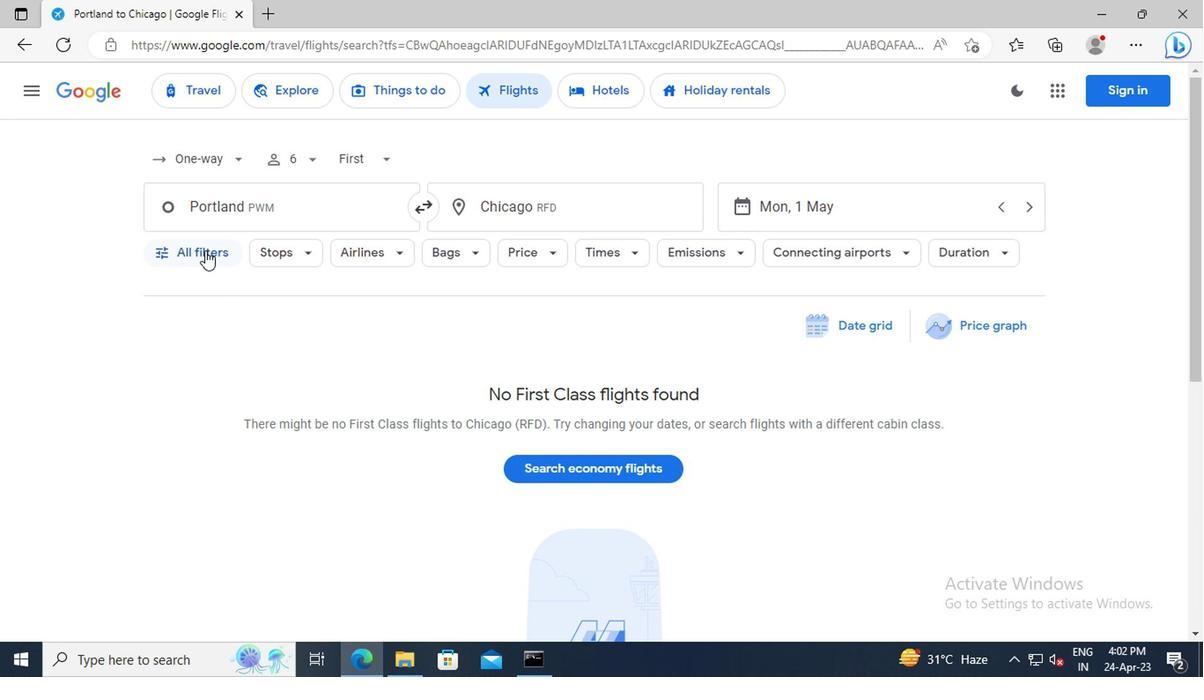 
Action: Mouse moved to (298, 363)
Screenshot: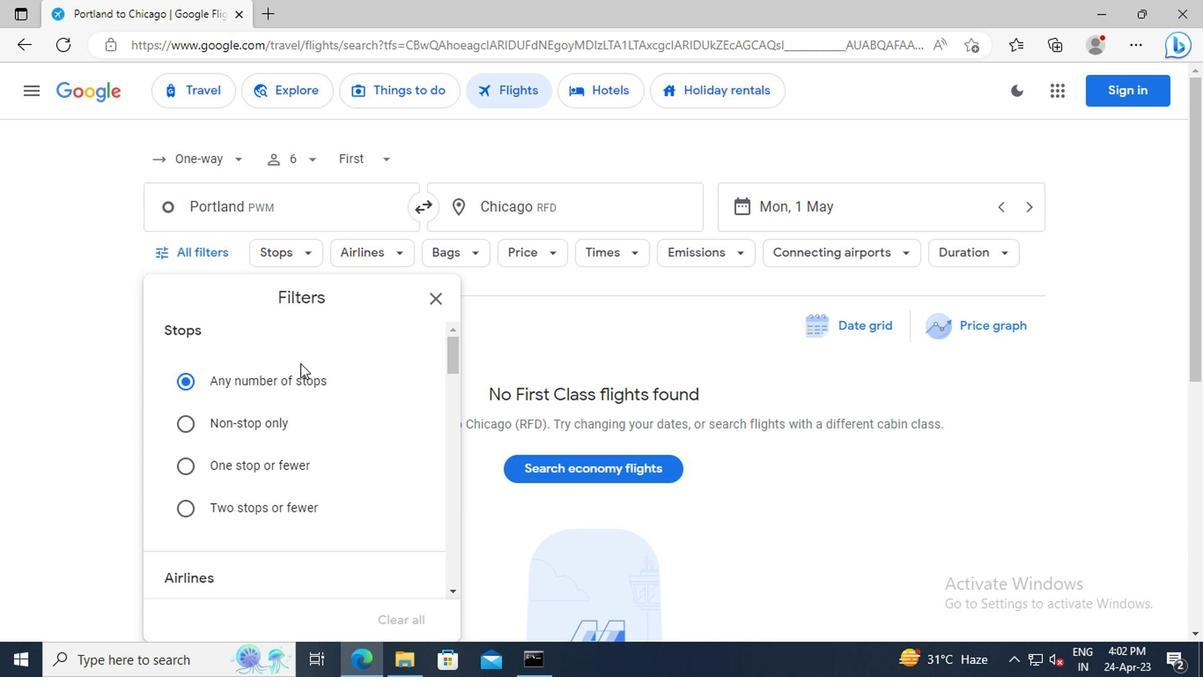 
Action: Mouse scrolled (298, 363) with delta (0, 0)
Screenshot: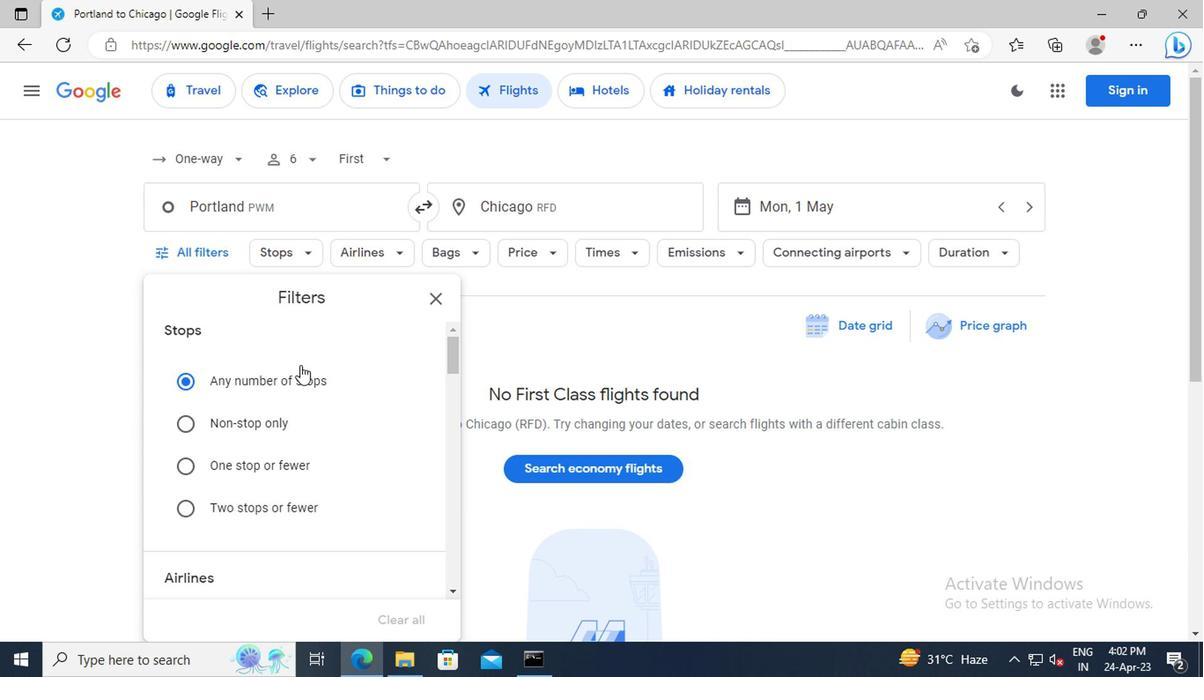 
Action: Mouse scrolled (298, 363) with delta (0, 0)
Screenshot: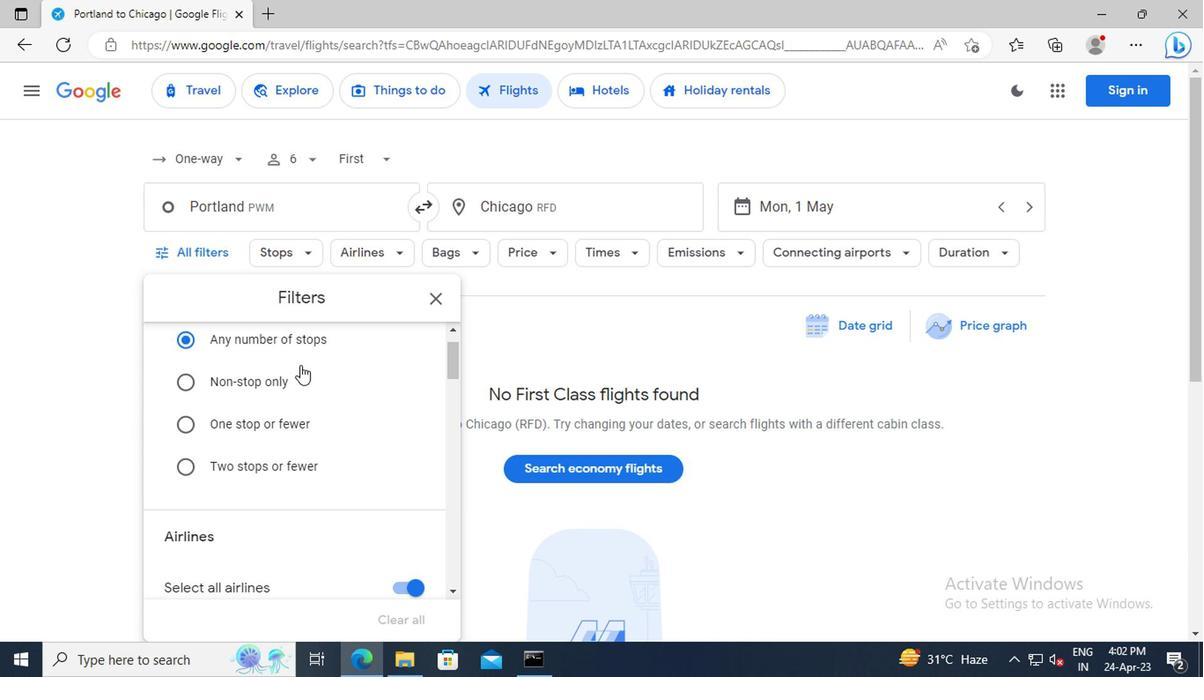 
Action: Mouse scrolled (298, 363) with delta (0, 0)
Screenshot: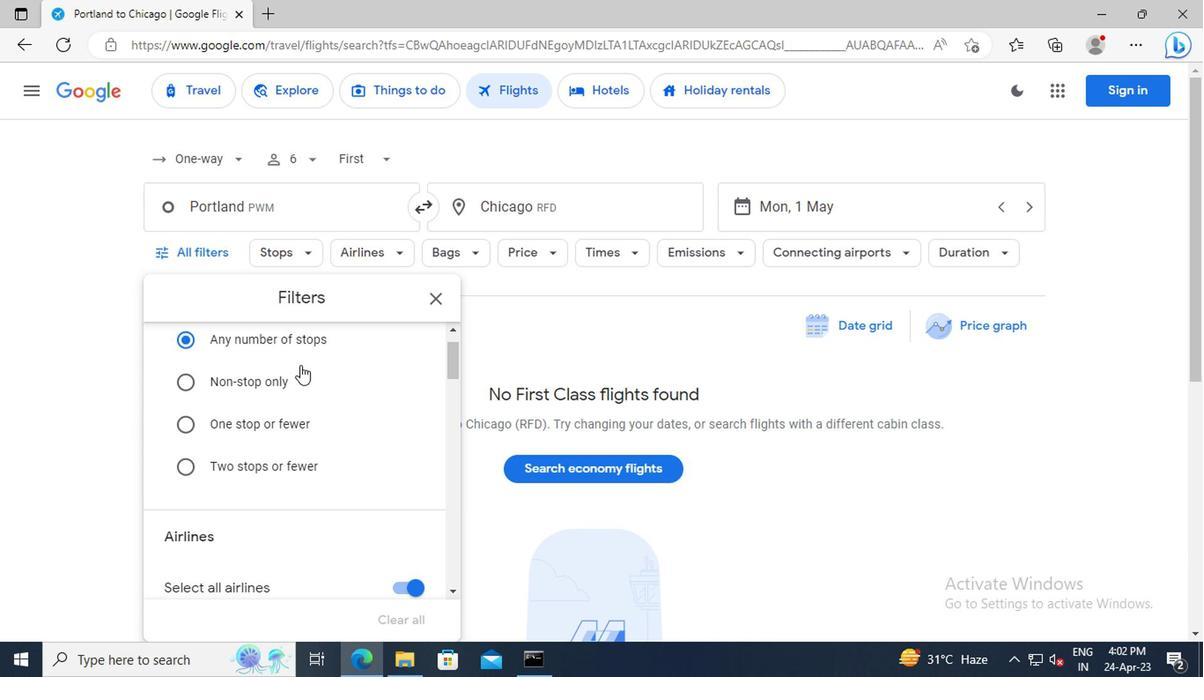 
Action: Mouse scrolled (298, 363) with delta (0, 0)
Screenshot: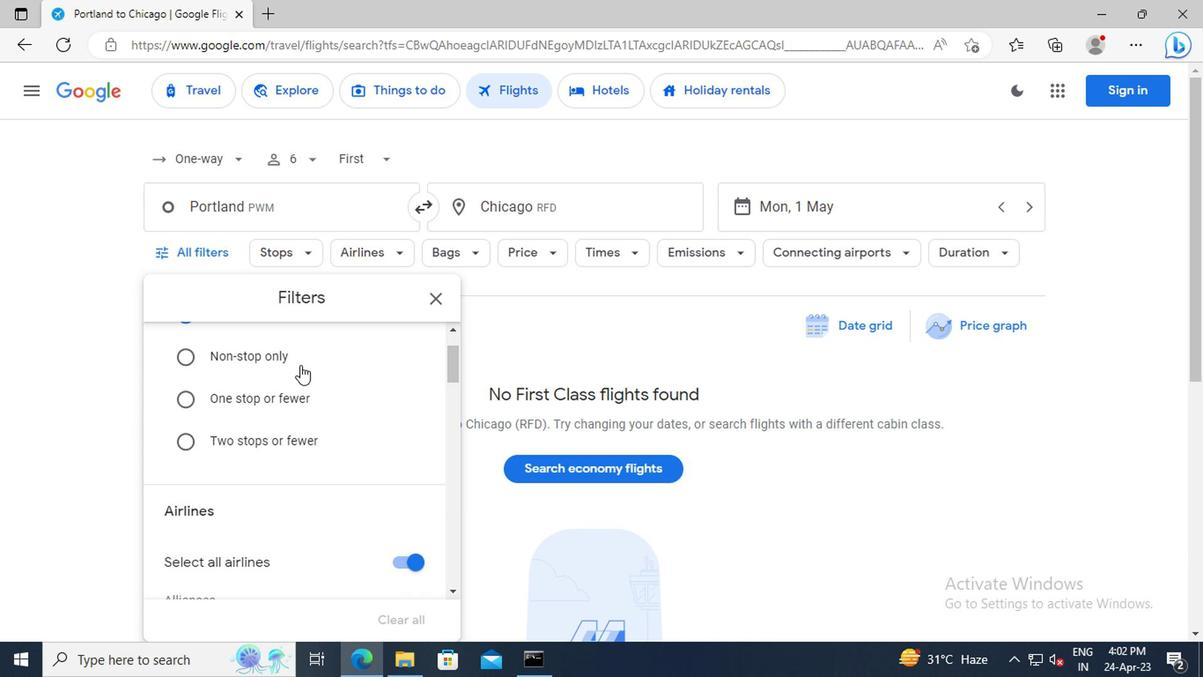 
Action: Mouse scrolled (298, 363) with delta (0, 0)
Screenshot: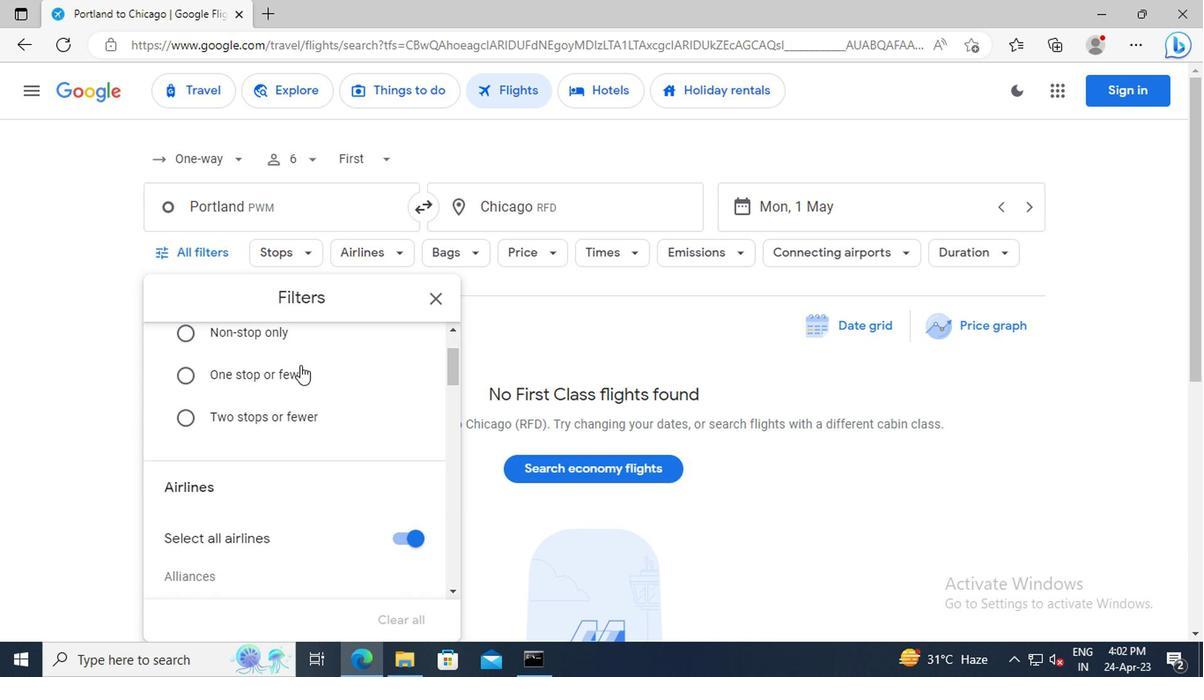 
Action: Mouse moved to (402, 426)
Screenshot: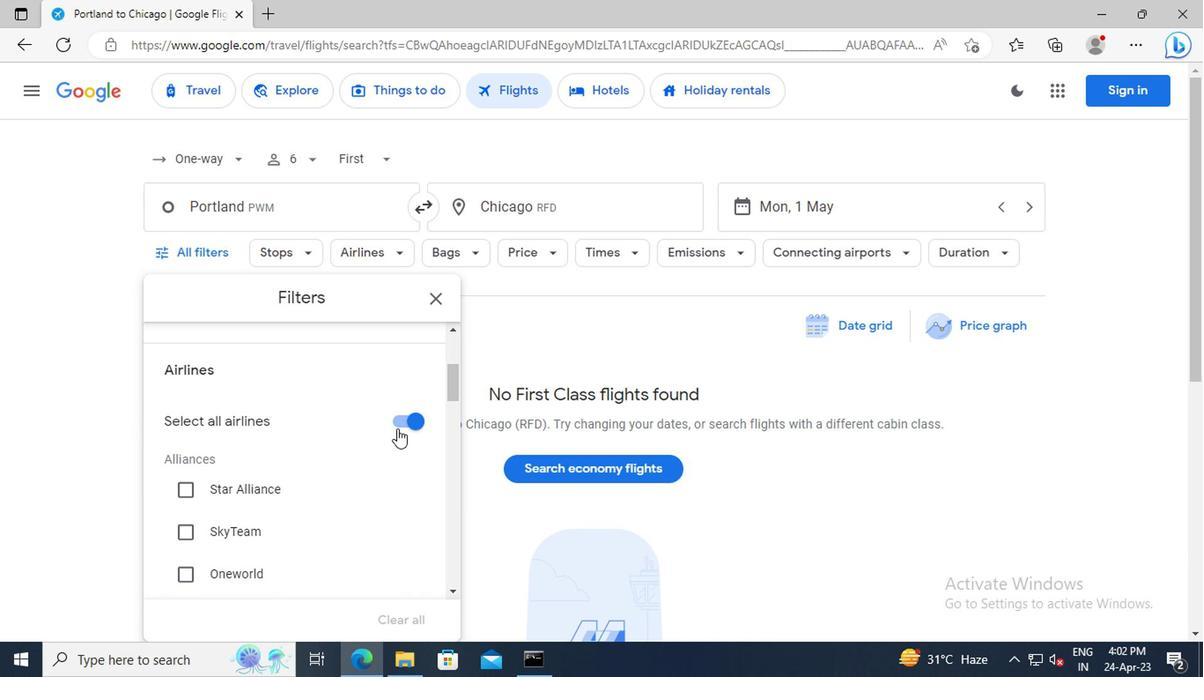 
Action: Mouse pressed left at (402, 426)
Screenshot: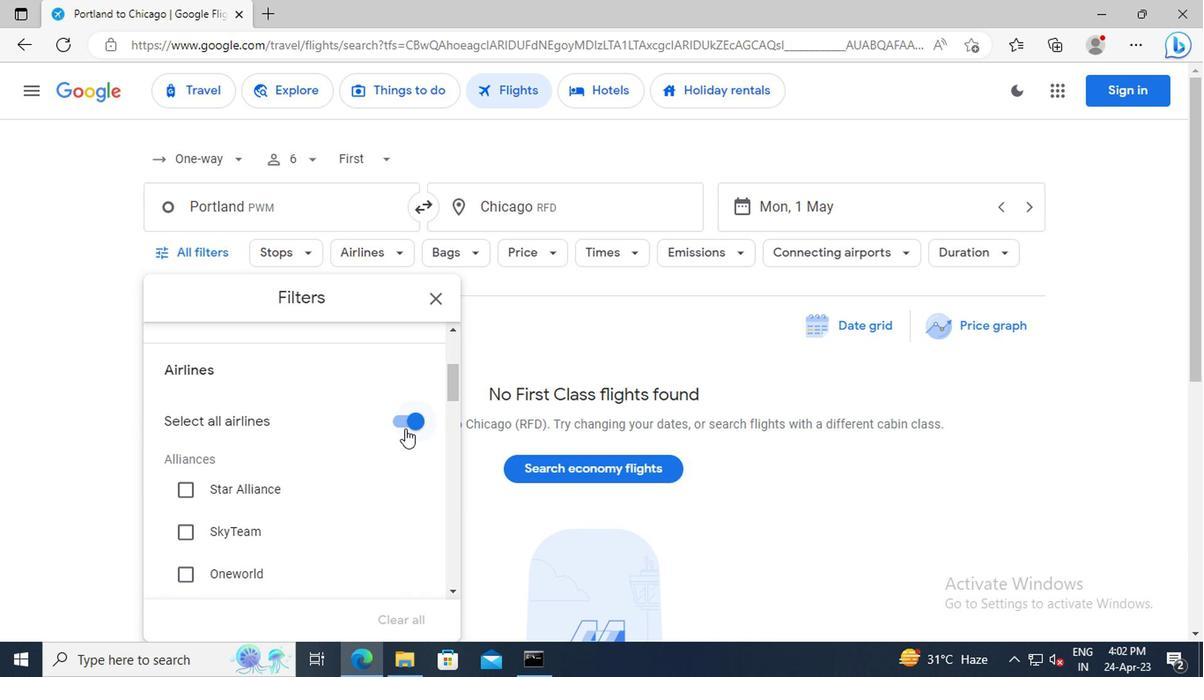 
Action: Mouse moved to (346, 405)
Screenshot: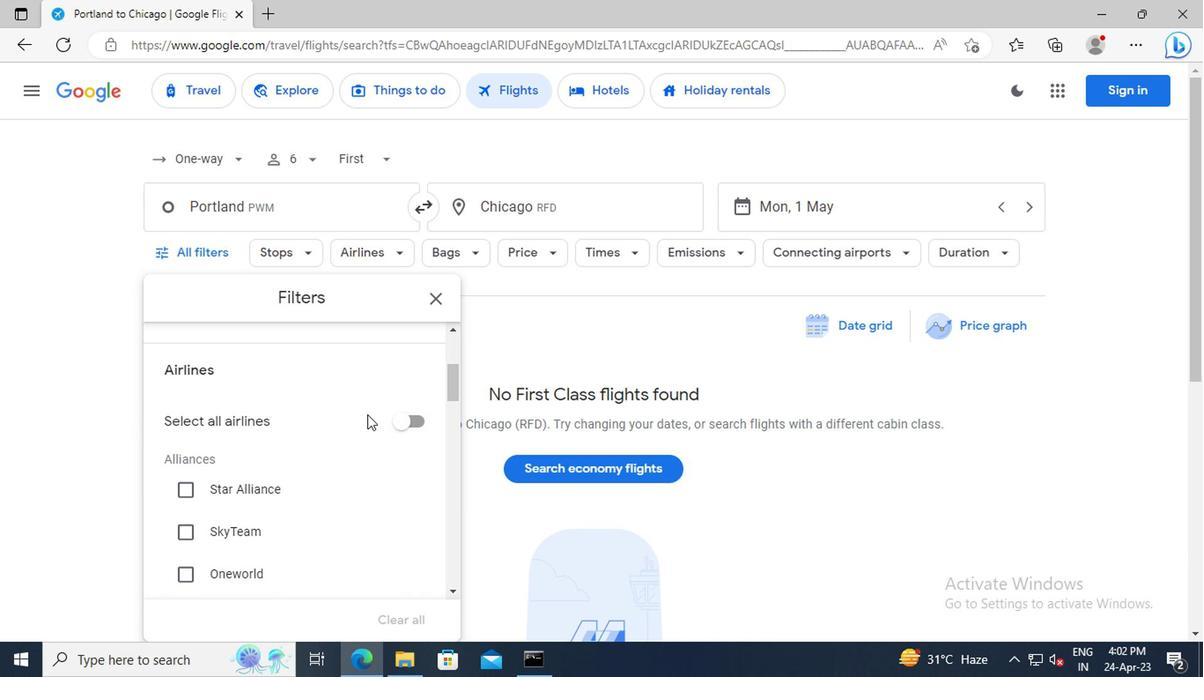 
Action: Mouse scrolled (346, 404) with delta (0, 0)
Screenshot: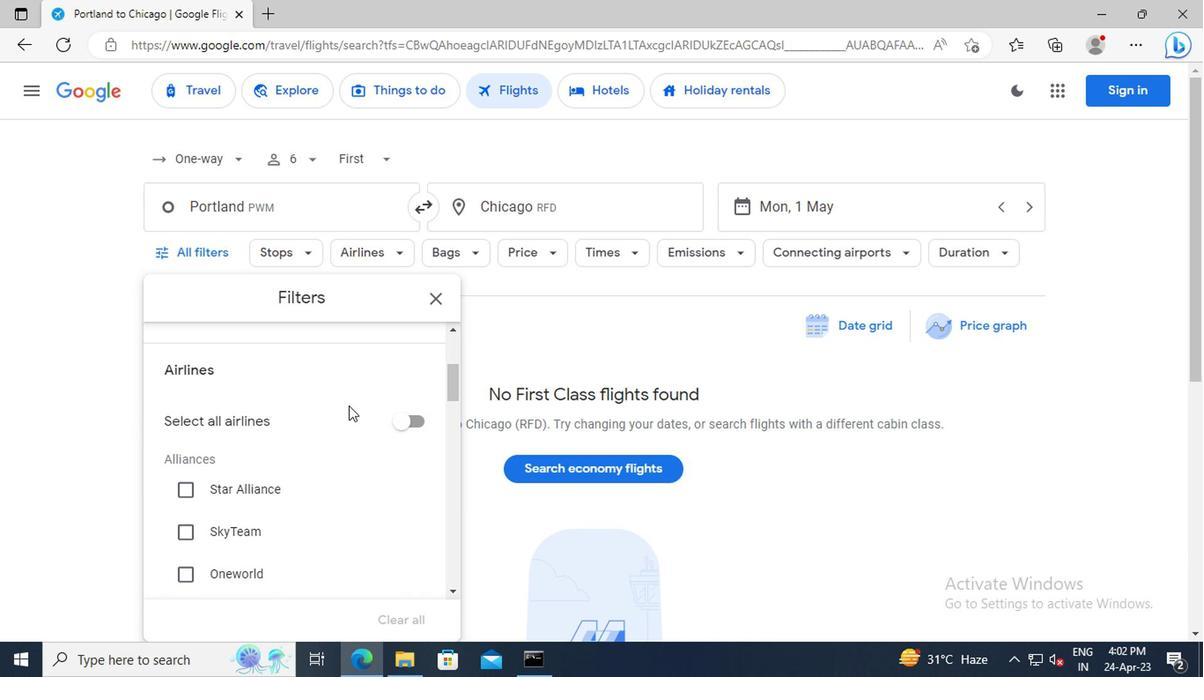 
Action: Mouse scrolled (346, 404) with delta (0, 0)
Screenshot: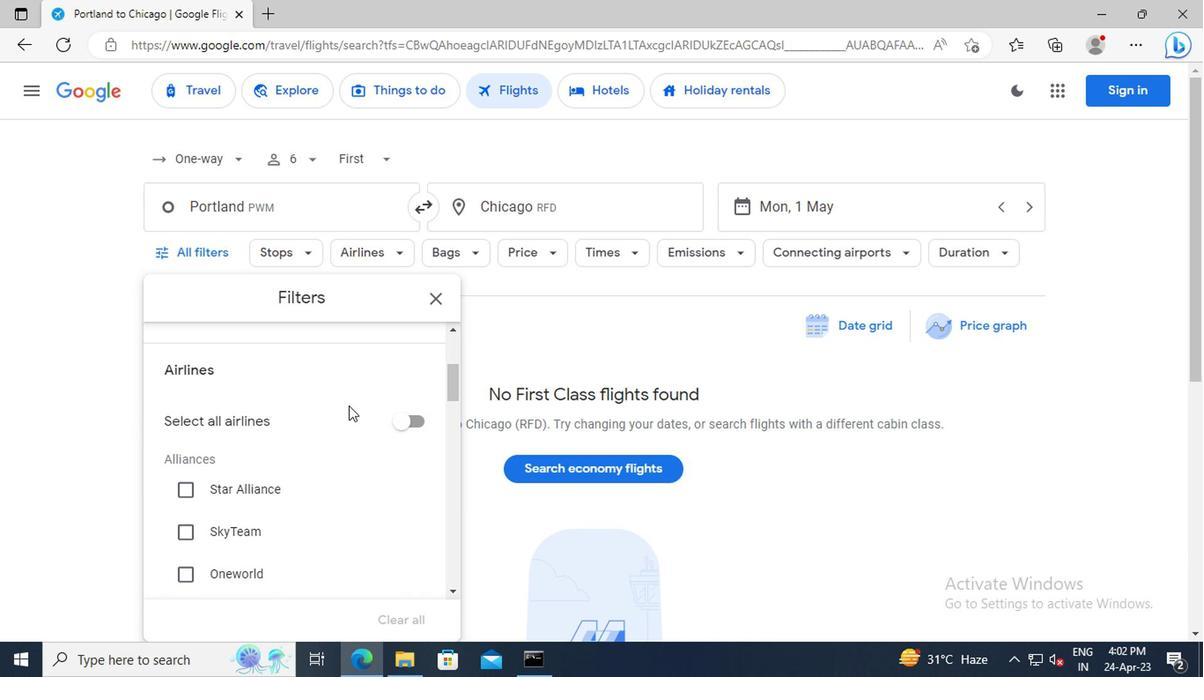 
Action: Mouse scrolled (346, 404) with delta (0, 0)
Screenshot: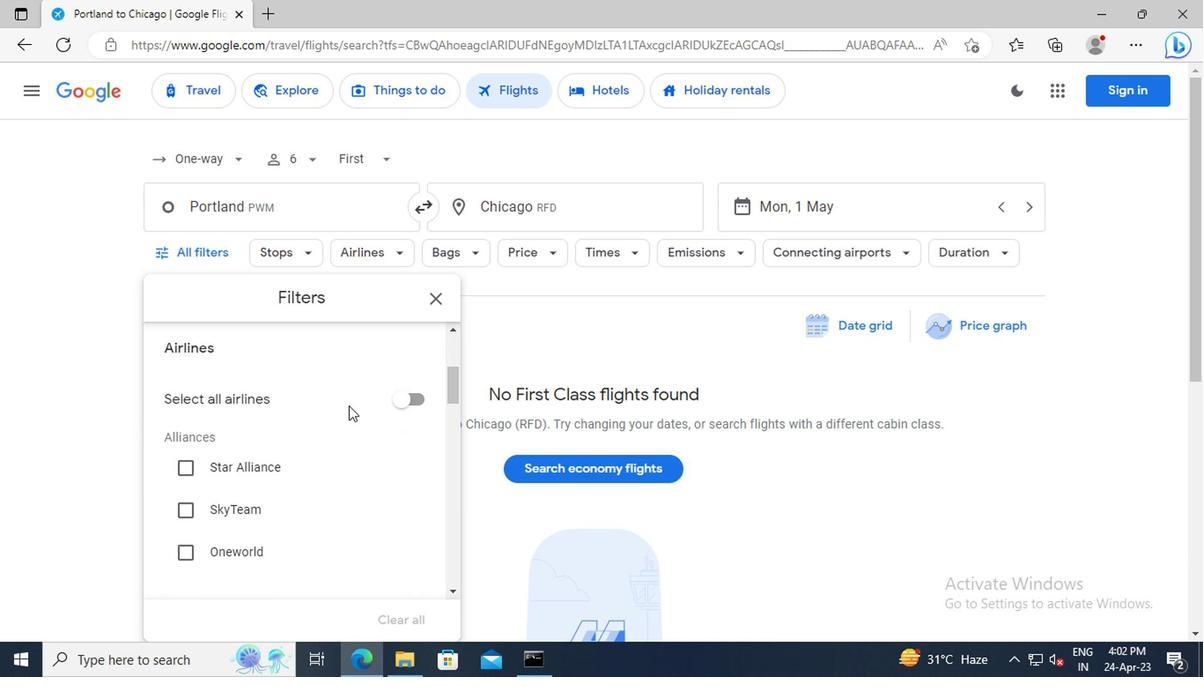 
Action: Mouse scrolled (346, 404) with delta (0, 0)
Screenshot: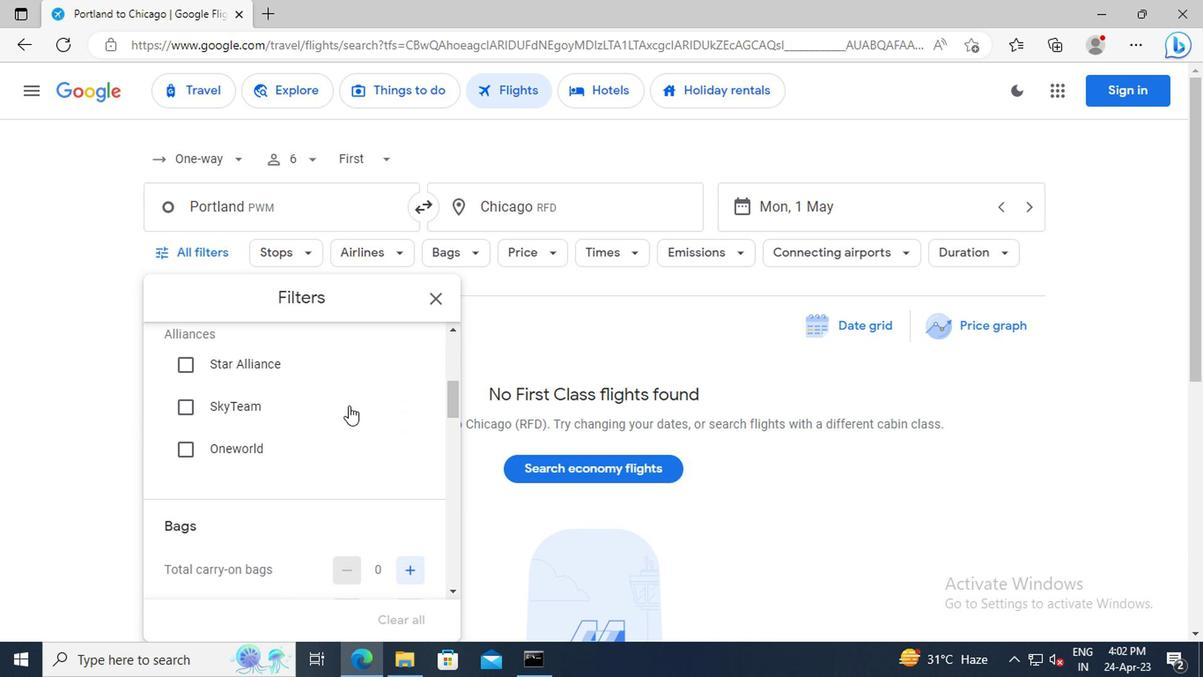 
Action: Mouse scrolled (346, 404) with delta (0, 0)
Screenshot: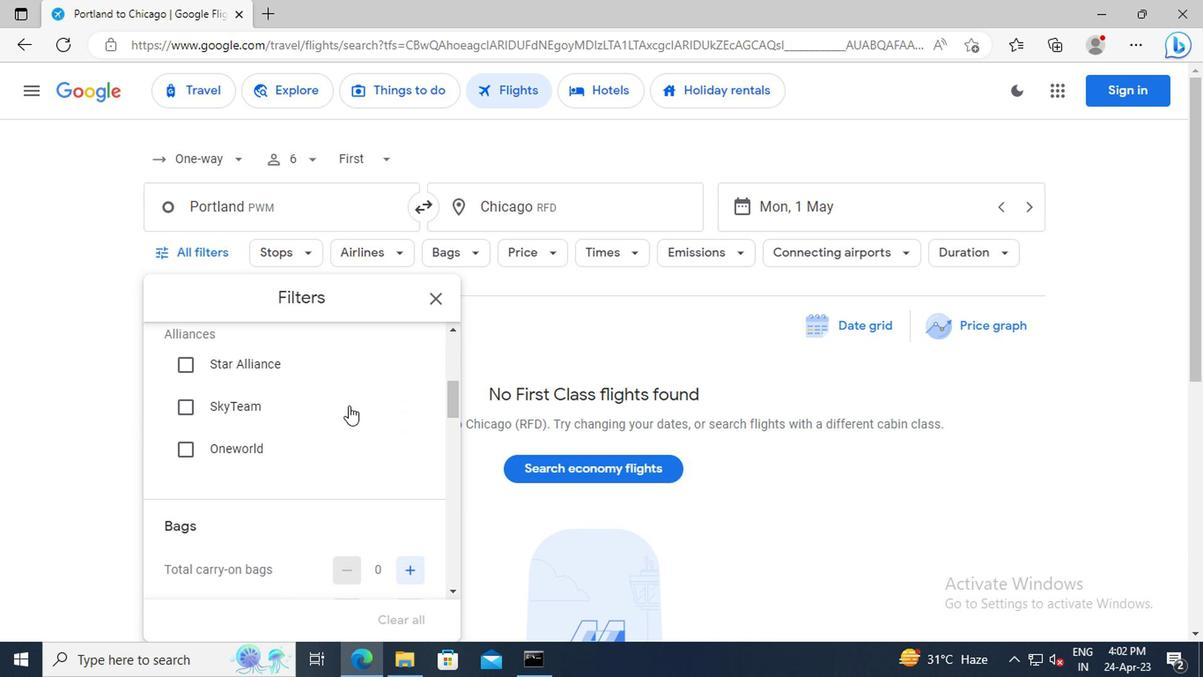 
Action: Mouse scrolled (346, 404) with delta (0, 0)
Screenshot: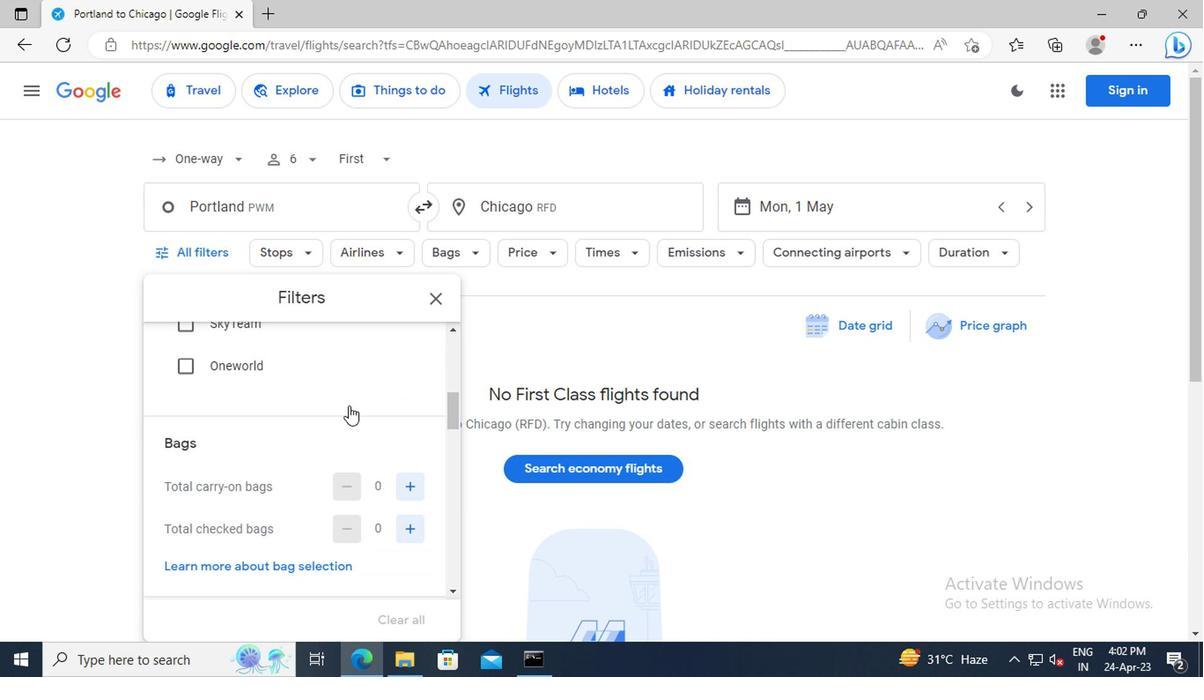 
Action: Mouse moved to (400, 491)
Screenshot: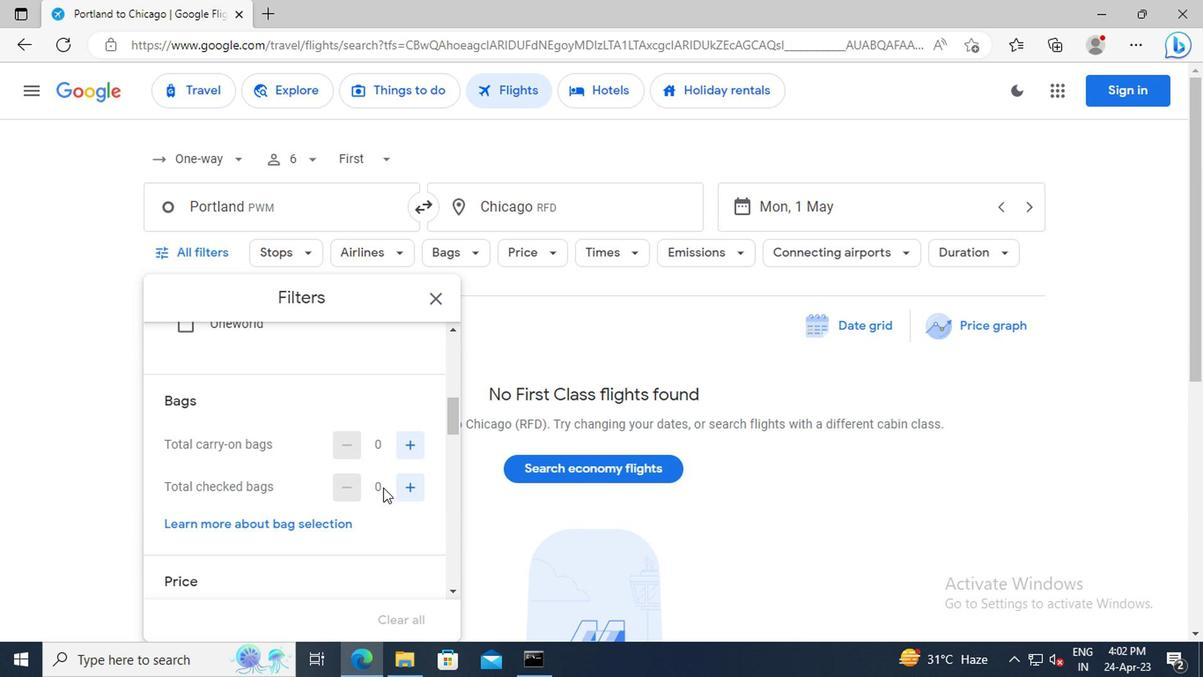 
Action: Mouse pressed left at (400, 491)
Screenshot: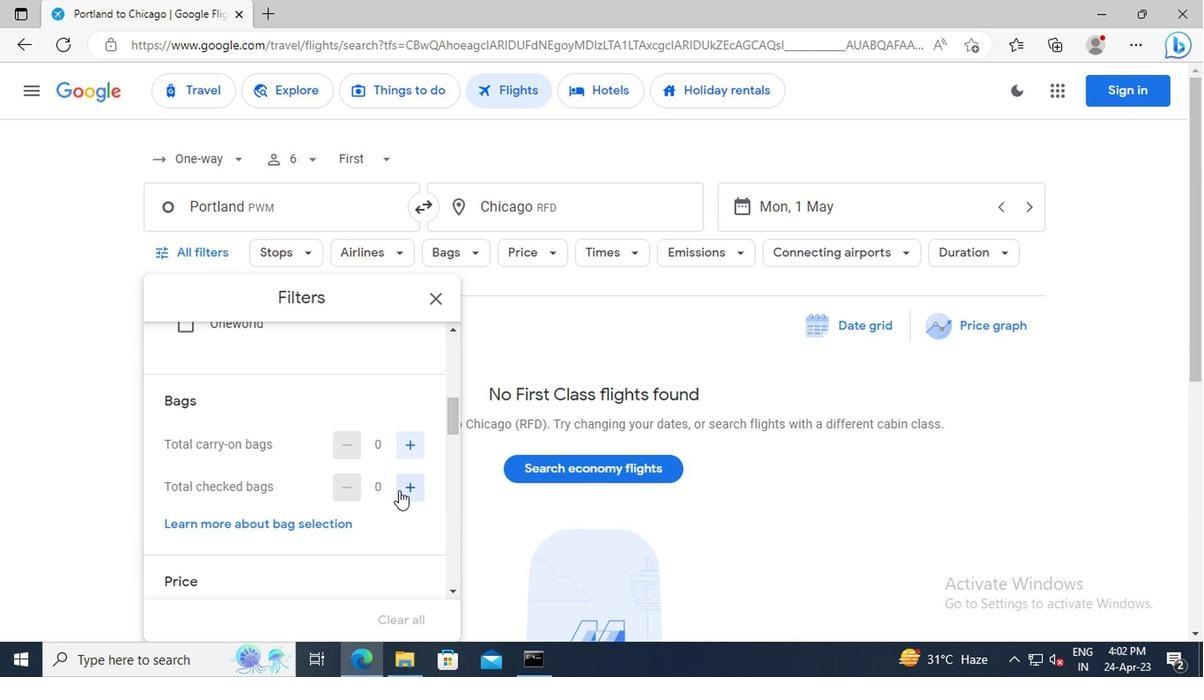 
Action: Mouse pressed left at (400, 491)
Screenshot: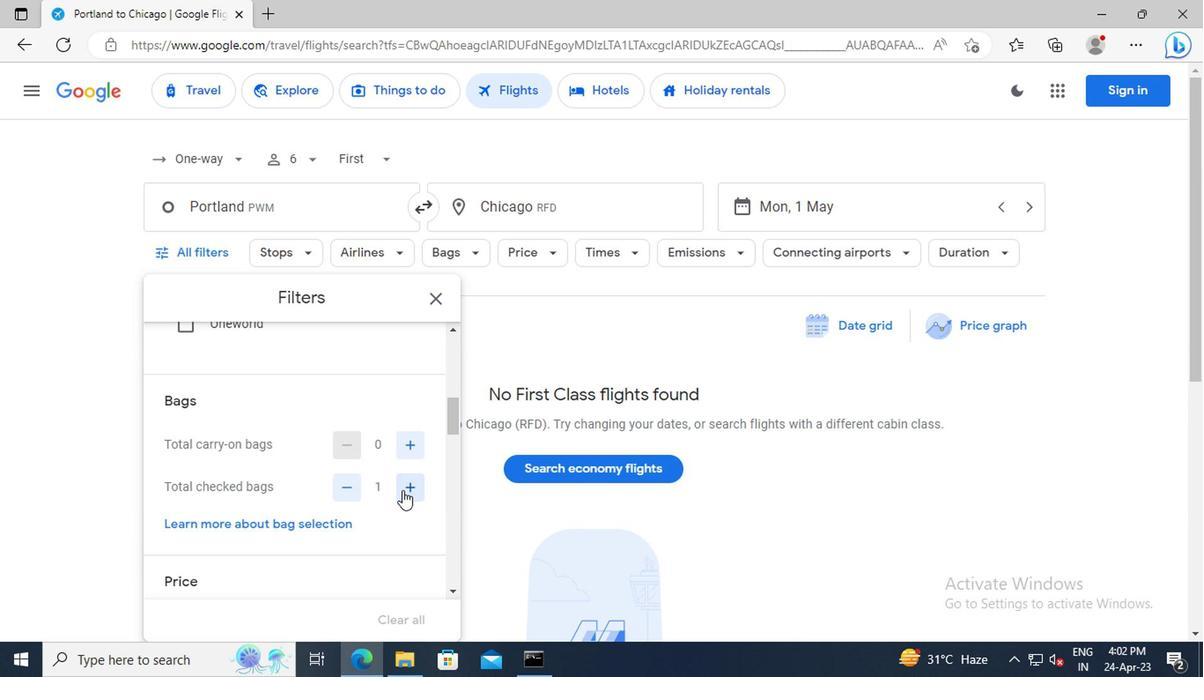 
Action: Mouse pressed left at (400, 491)
Screenshot: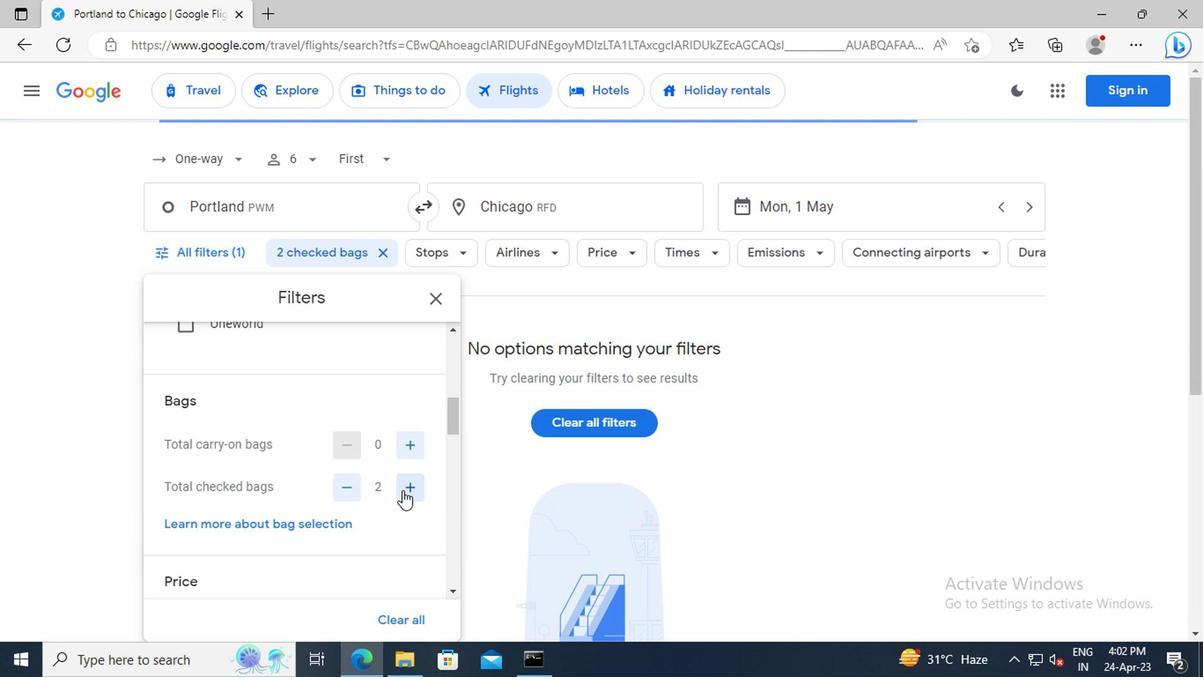 
Action: Mouse pressed left at (400, 491)
Screenshot: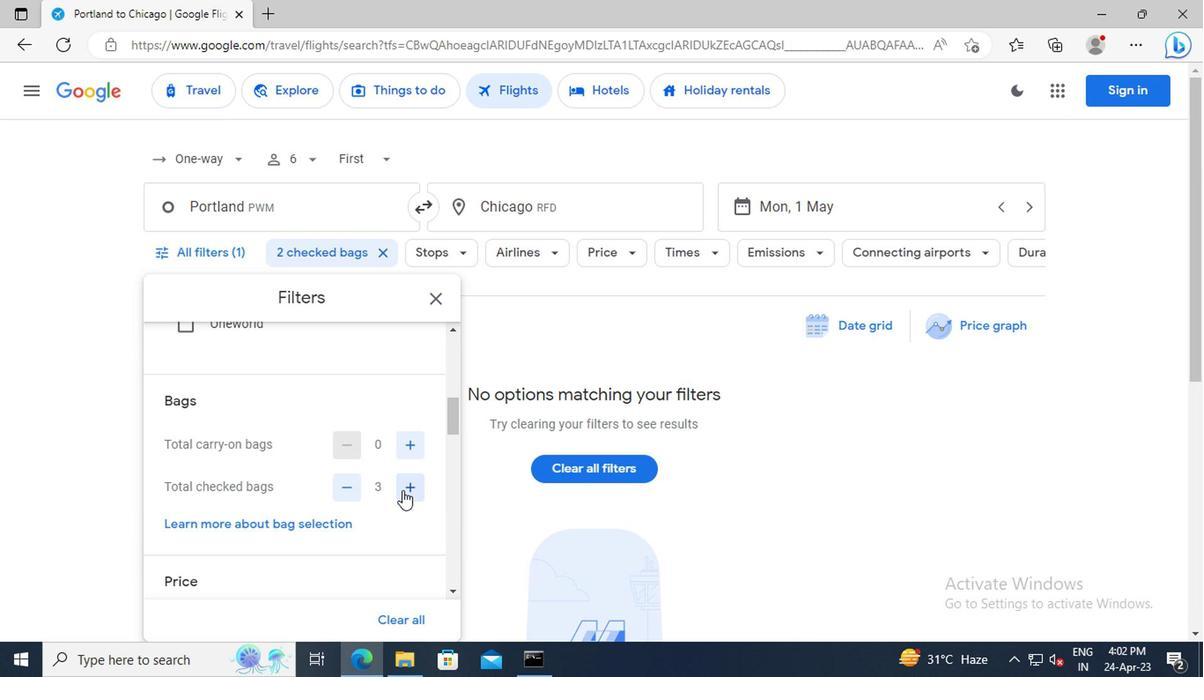 
Action: Mouse pressed left at (400, 491)
Screenshot: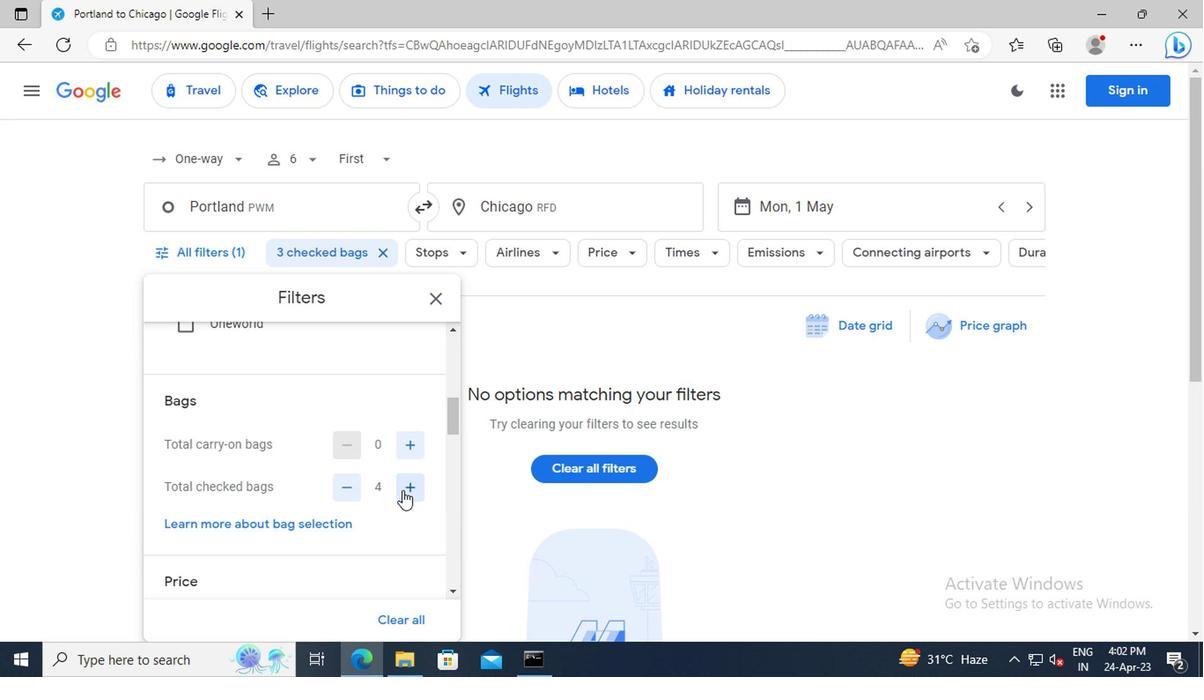 
Action: Mouse pressed left at (400, 491)
Screenshot: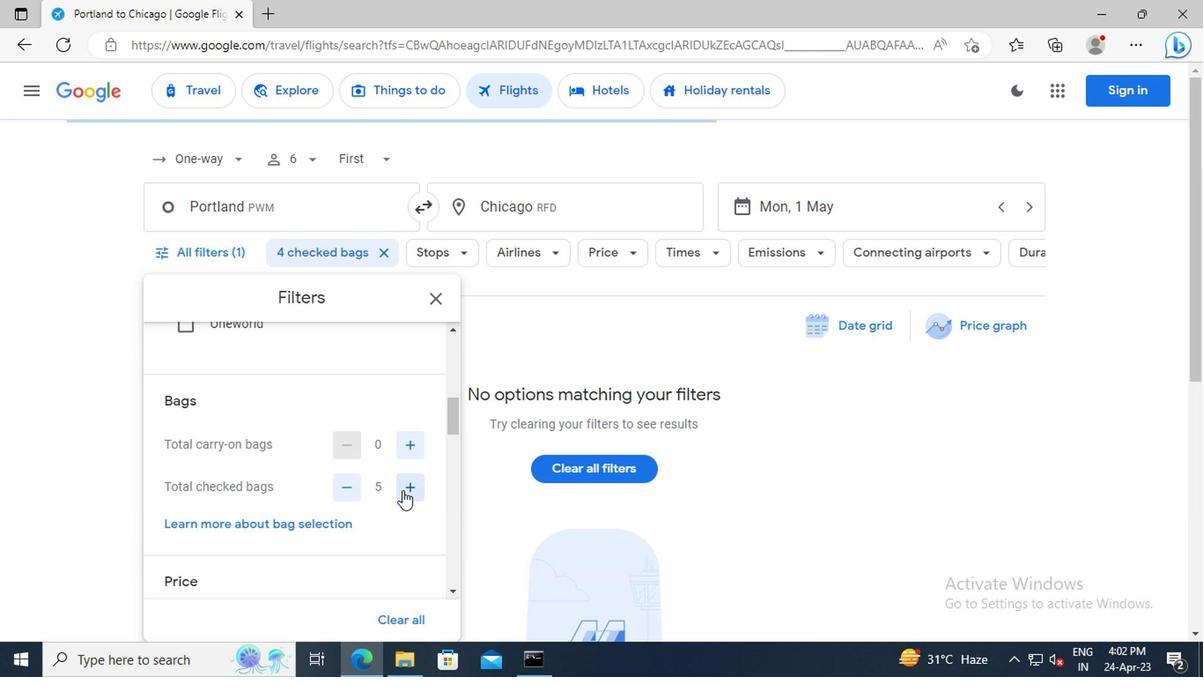 
Action: Mouse moved to (374, 467)
Screenshot: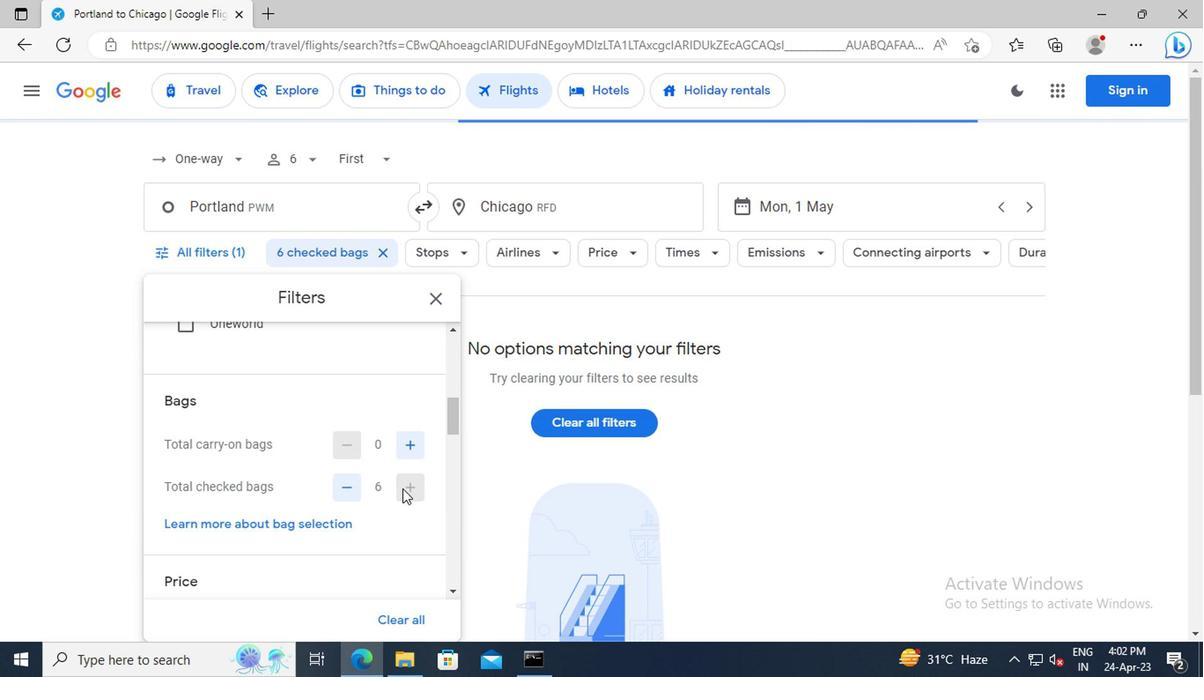 
Action: Mouse scrolled (374, 467) with delta (0, 0)
Screenshot: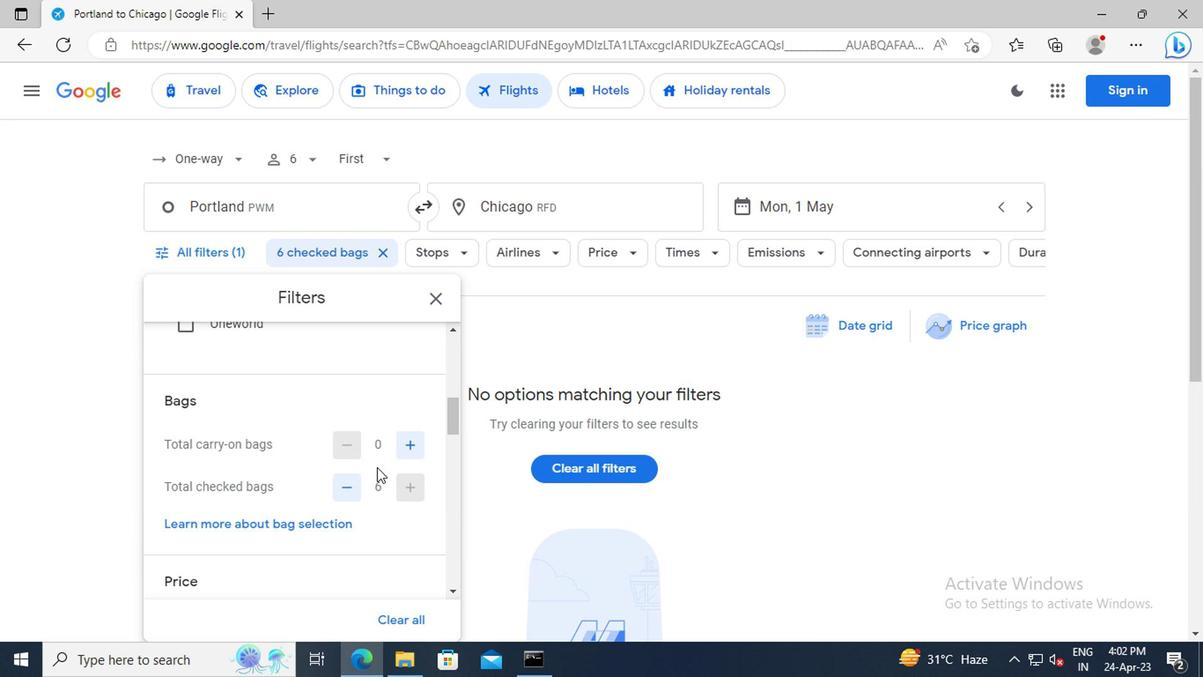 
Action: Mouse scrolled (374, 467) with delta (0, 0)
Screenshot: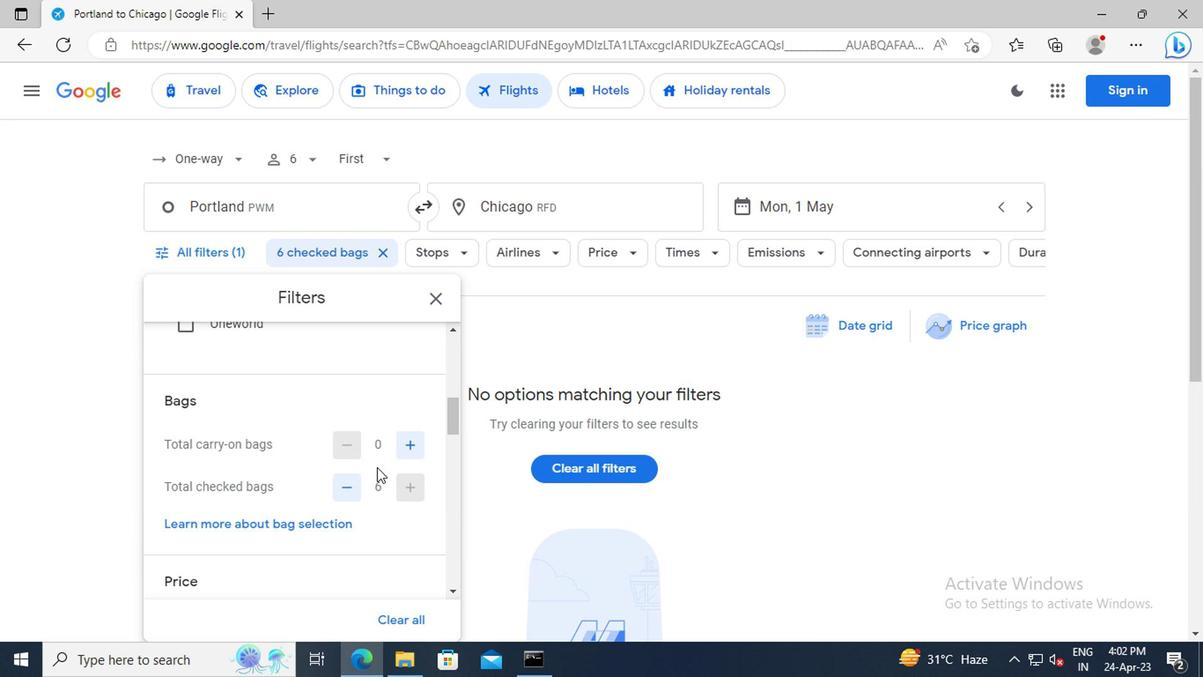 
Action: Mouse scrolled (374, 467) with delta (0, 0)
Screenshot: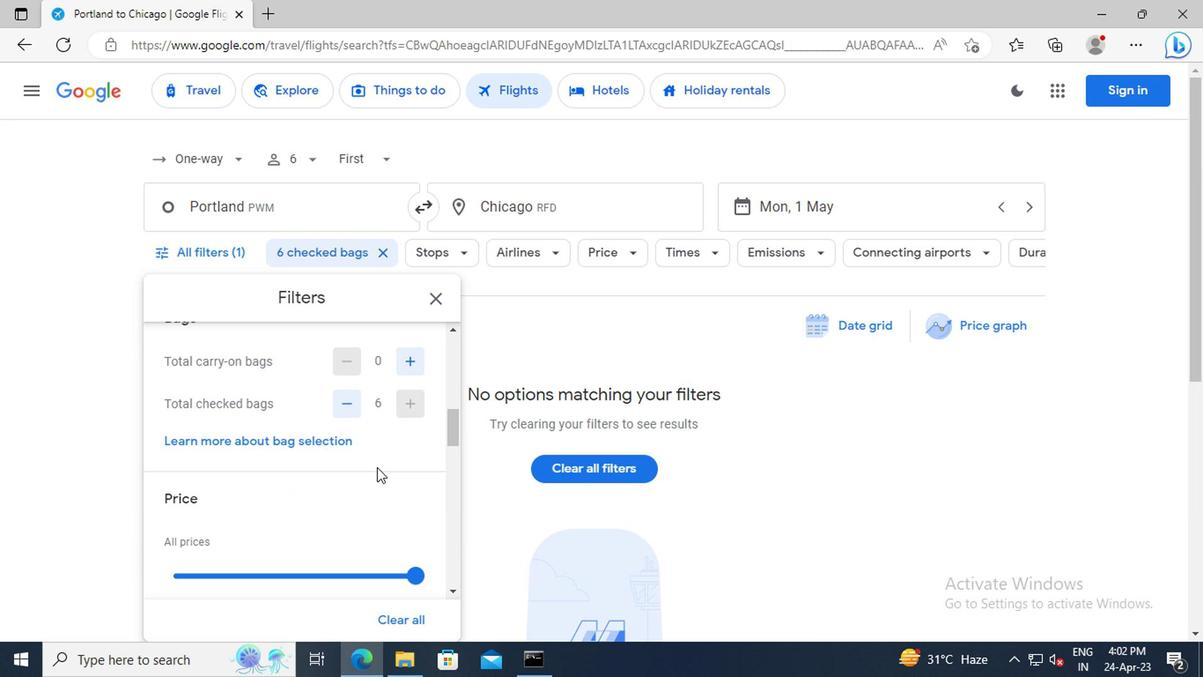
Action: Mouse moved to (406, 536)
Screenshot: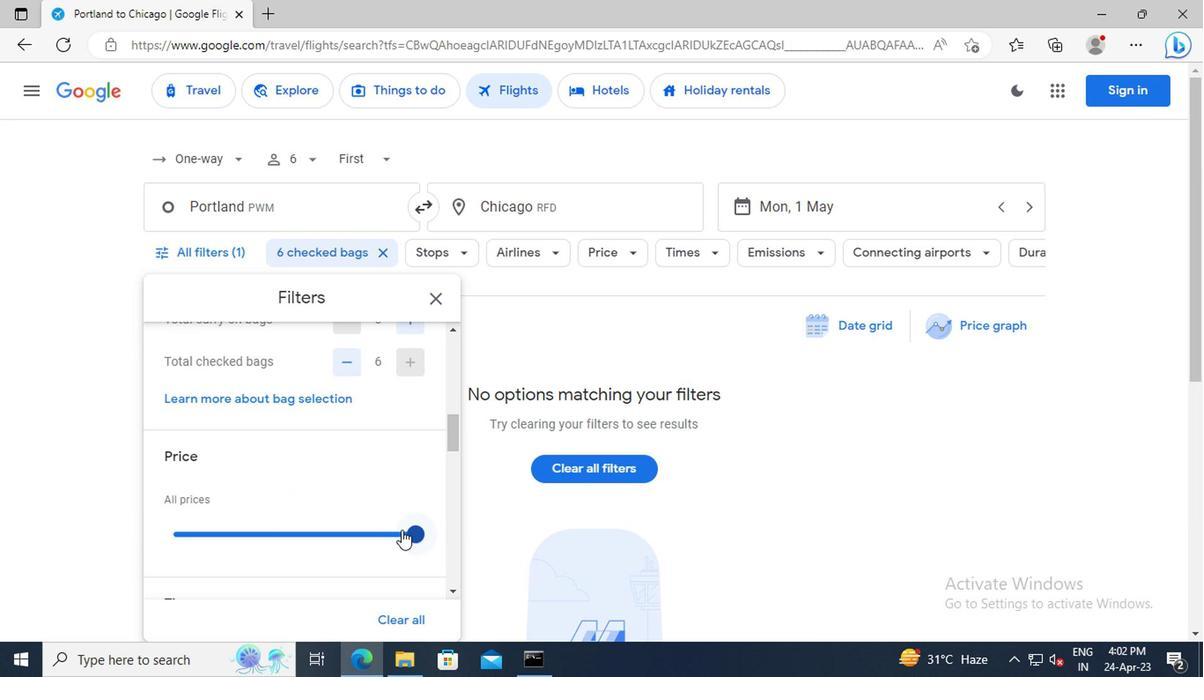 
Action: Mouse pressed left at (406, 536)
Screenshot: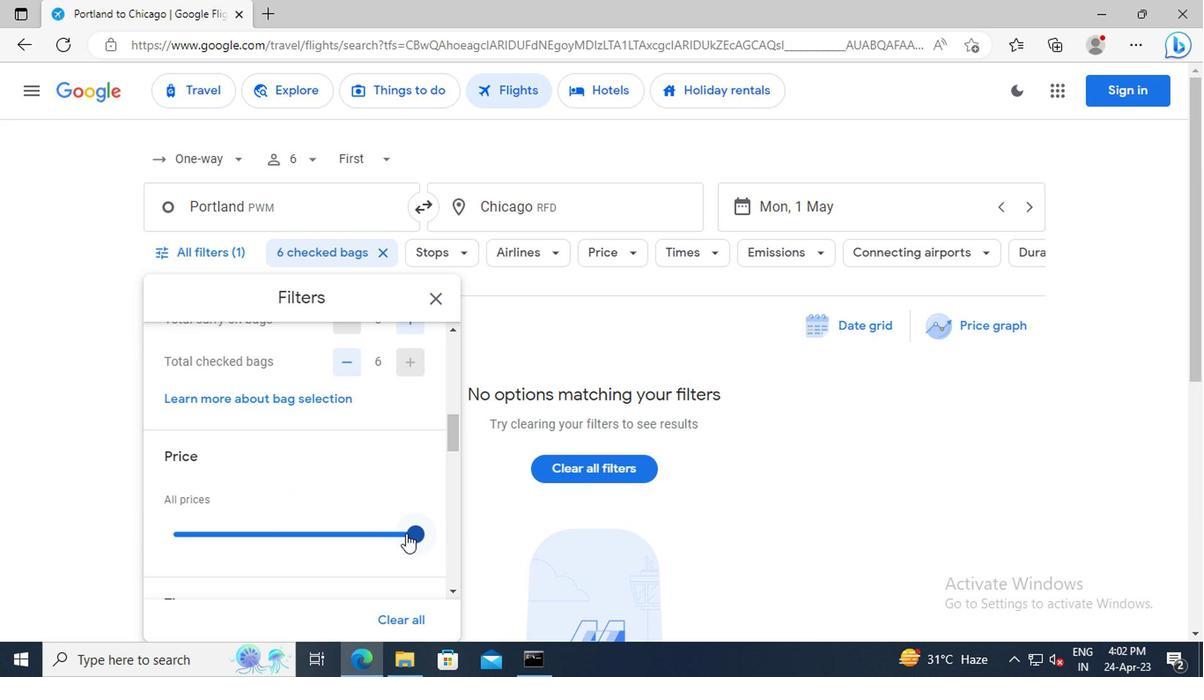 
Action: Mouse moved to (369, 467)
Screenshot: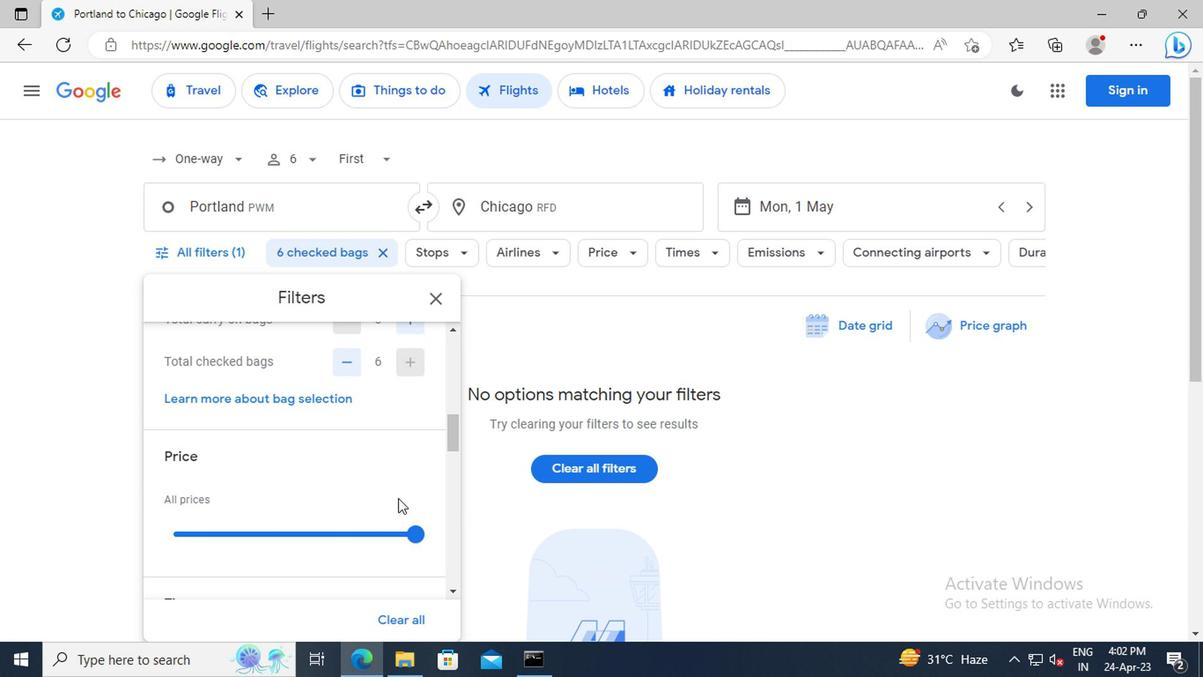 
Action: Mouse scrolled (369, 465) with delta (0, -1)
Screenshot: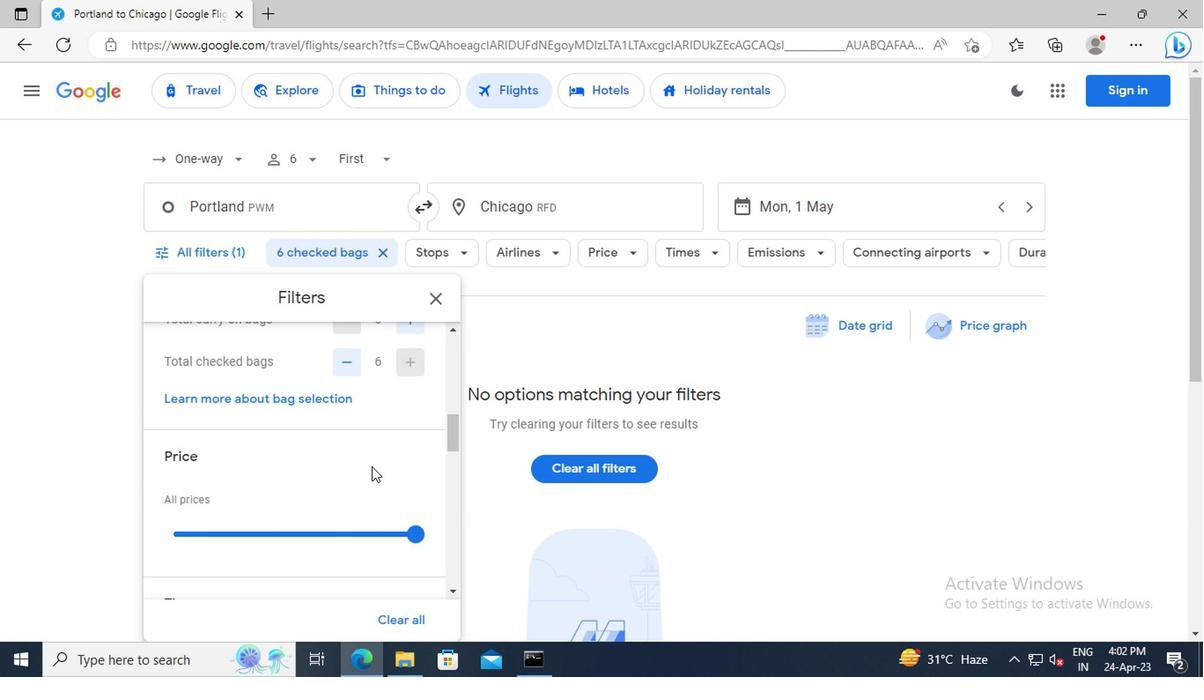 
Action: Mouse scrolled (369, 465) with delta (0, -1)
Screenshot: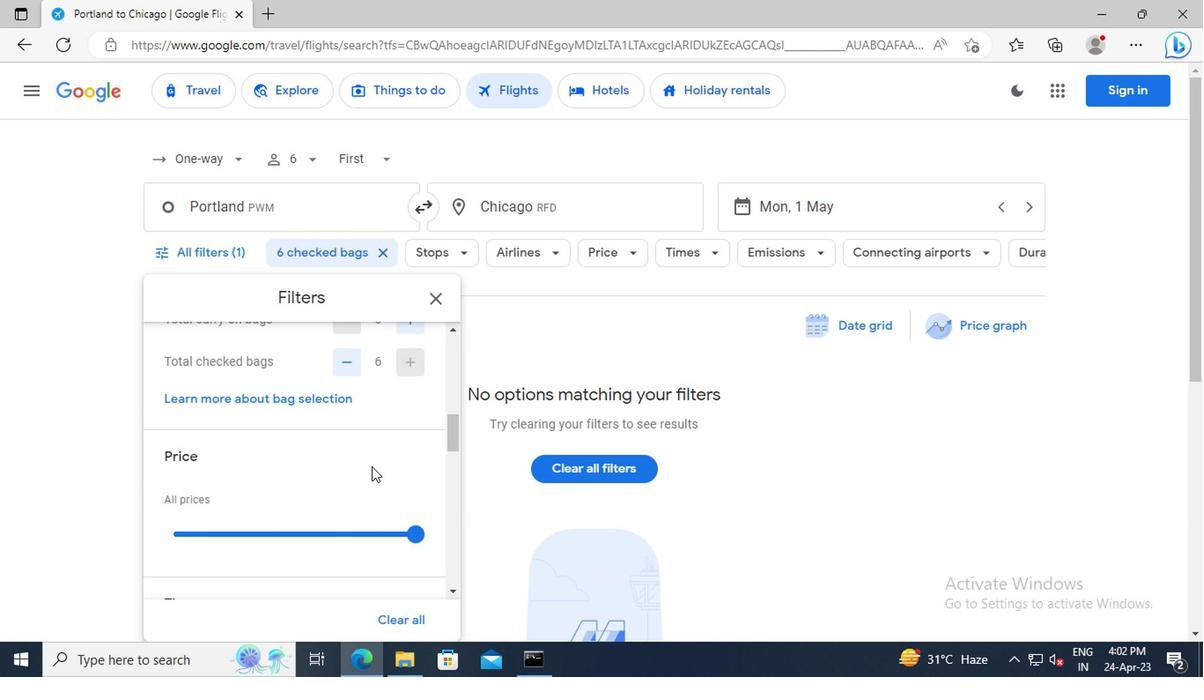 
Action: Mouse scrolled (369, 465) with delta (0, -1)
Screenshot: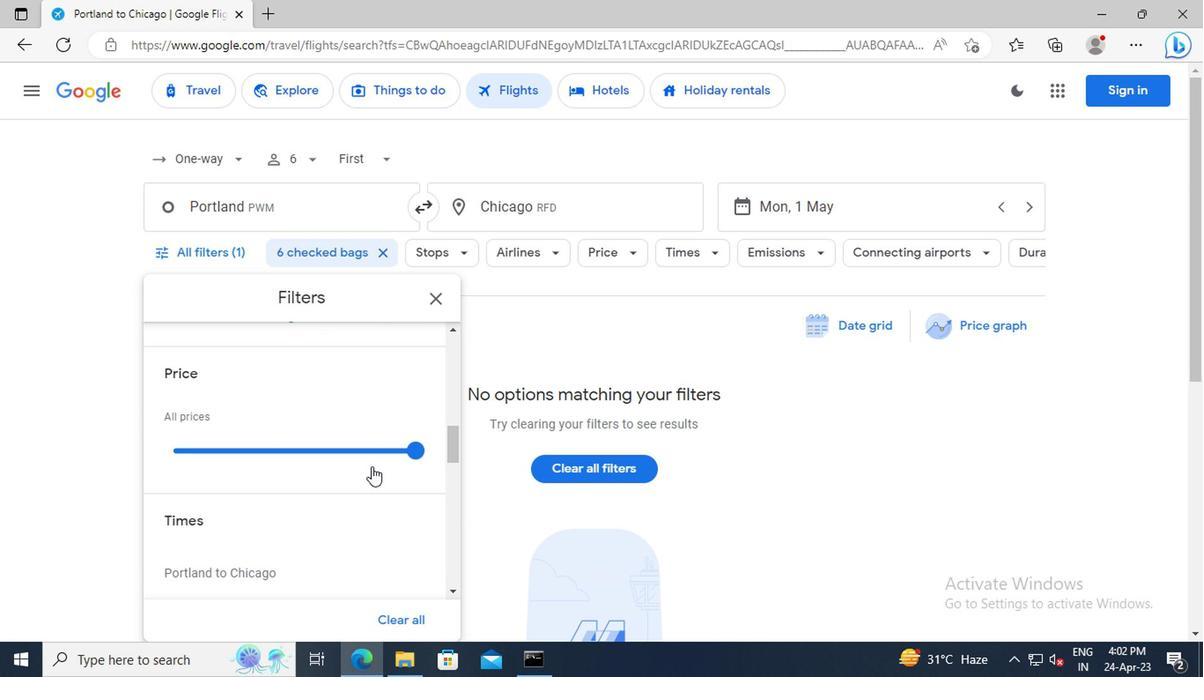 
Action: Mouse scrolled (369, 465) with delta (0, -1)
Screenshot: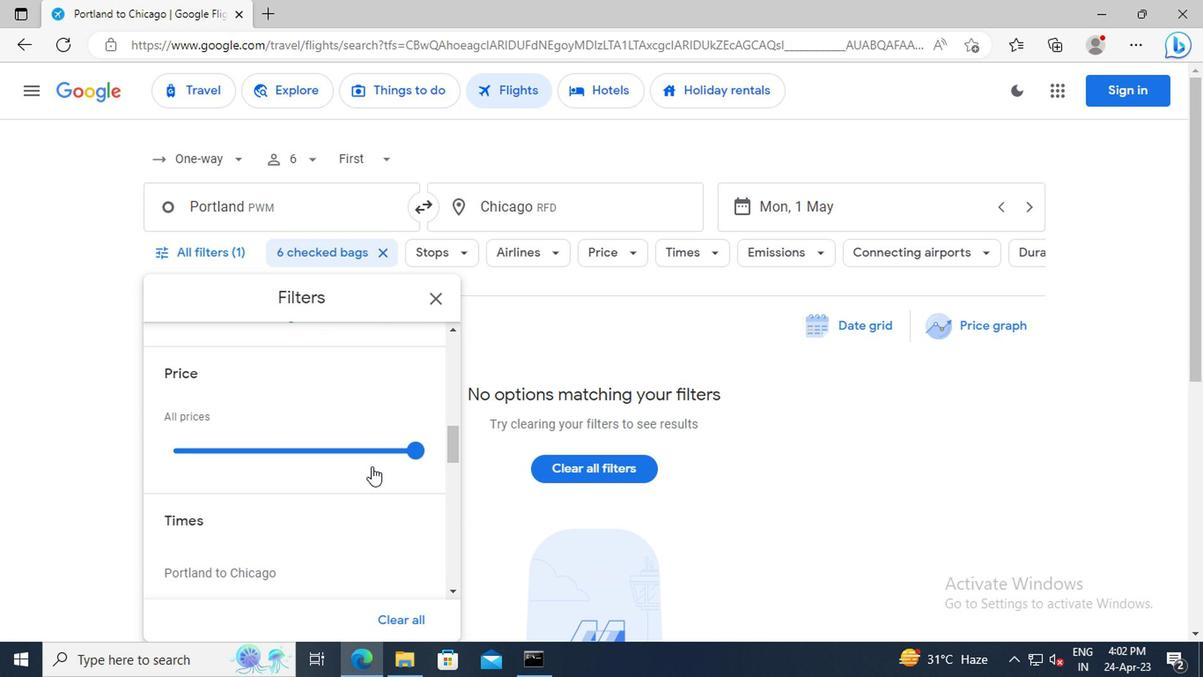 
Action: Mouse scrolled (369, 465) with delta (0, -1)
Screenshot: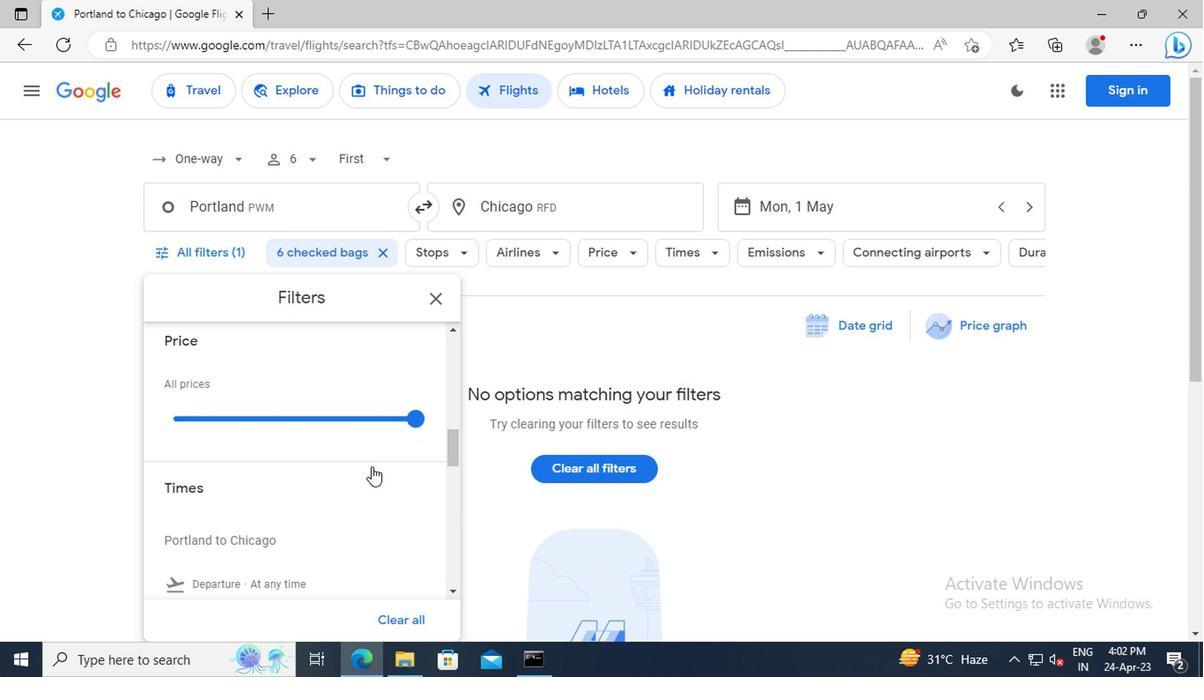 
Action: Mouse moved to (174, 532)
Screenshot: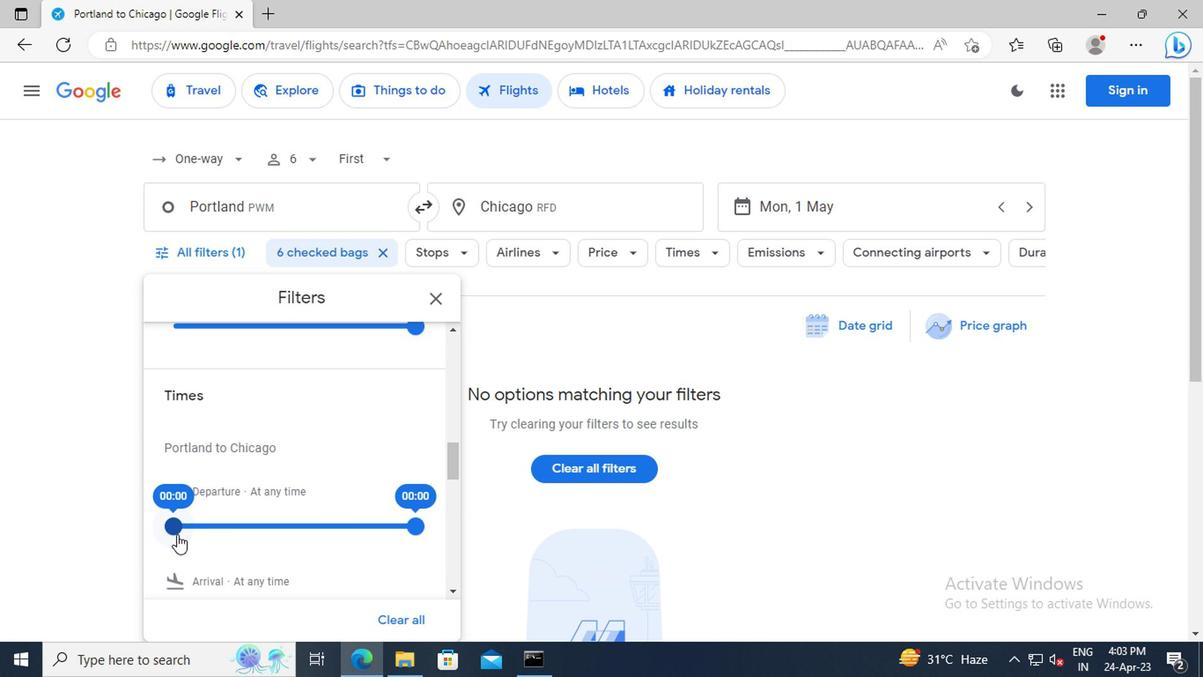 
Action: Mouse pressed left at (174, 532)
Screenshot: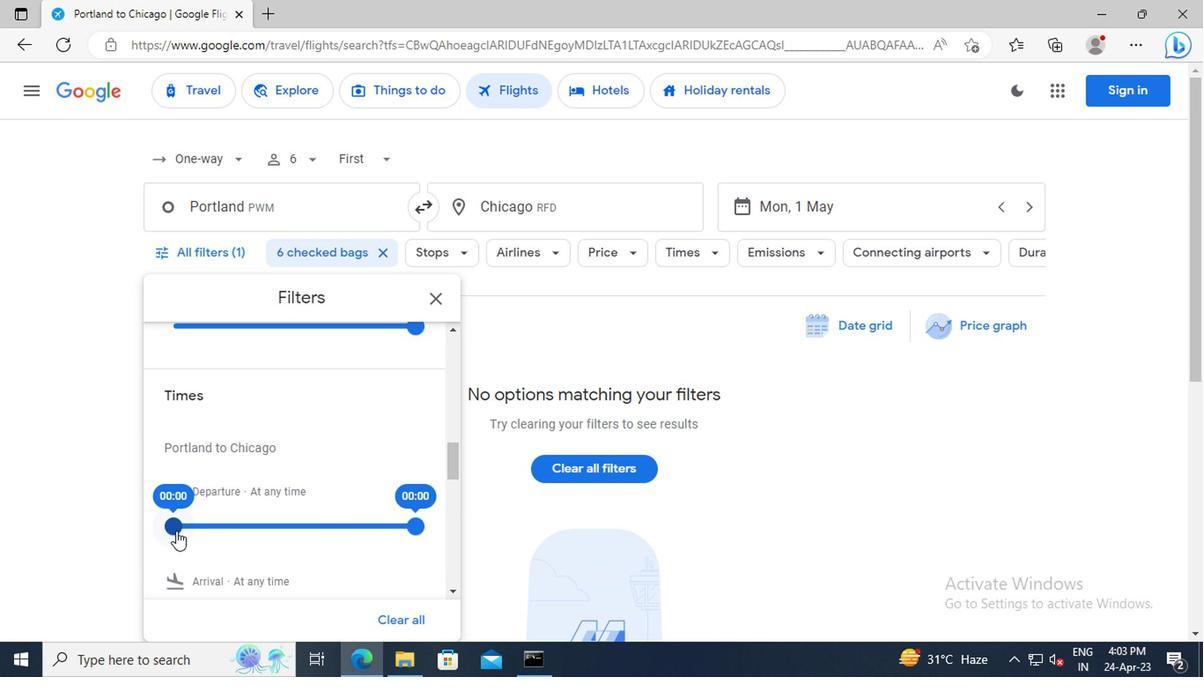 
Action: Mouse moved to (411, 525)
Screenshot: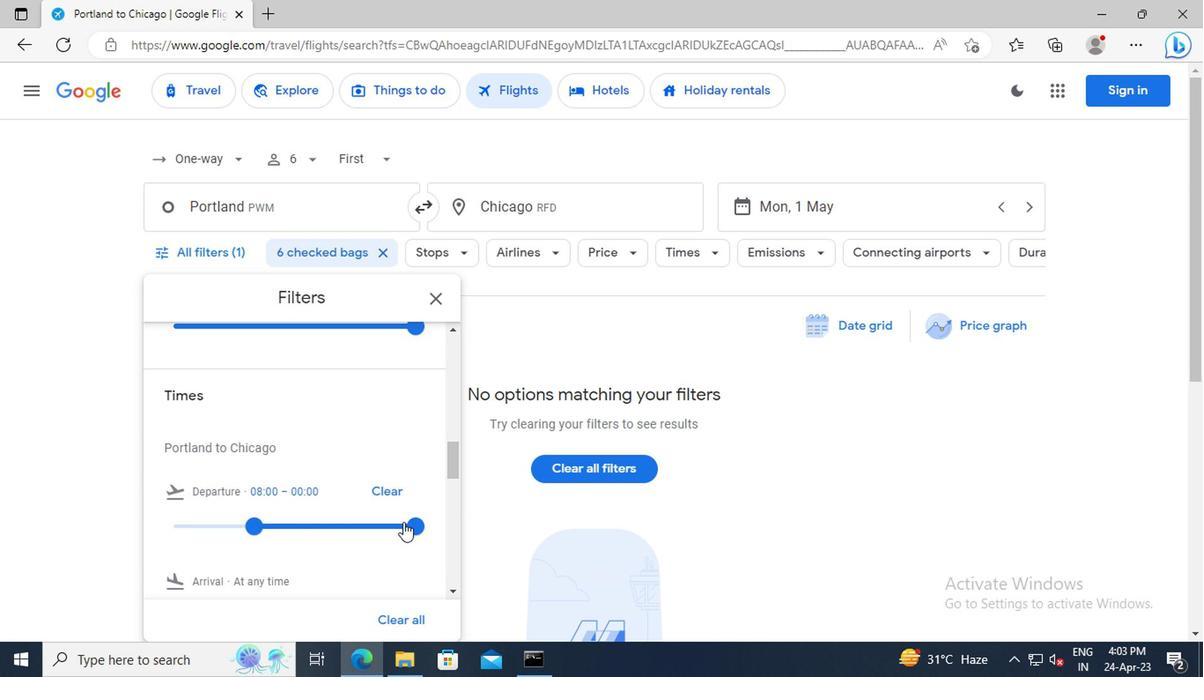 
Action: Mouse pressed left at (411, 525)
Screenshot: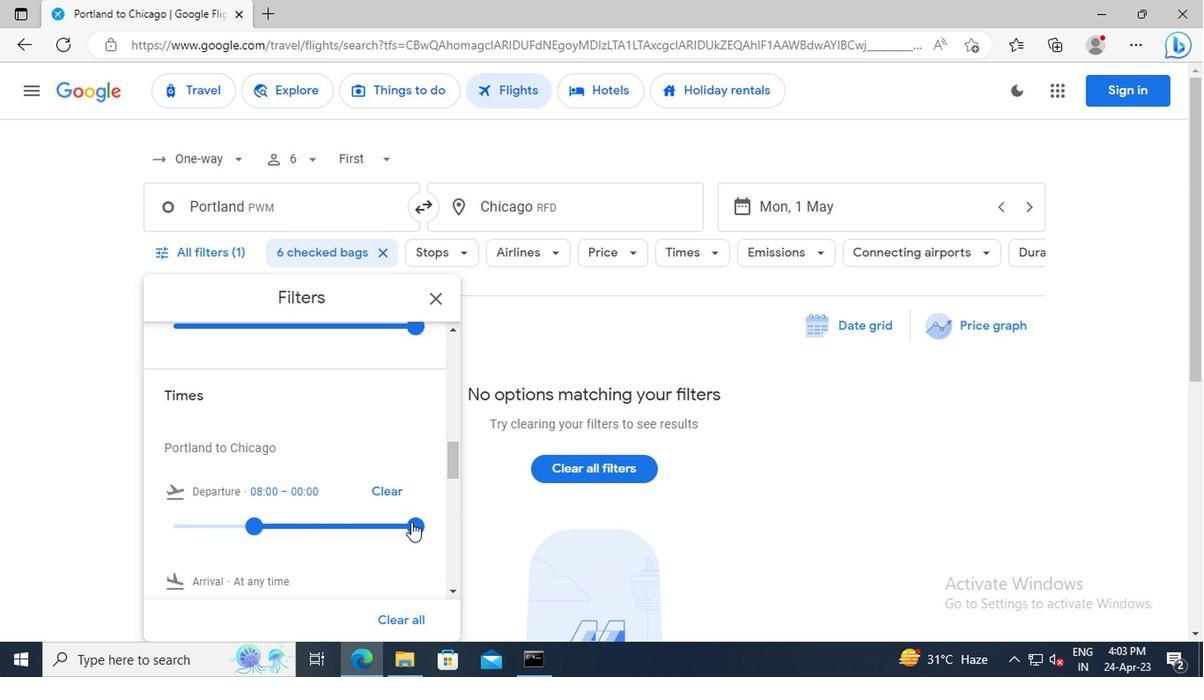
Action: Mouse moved to (429, 294)
Screenshot: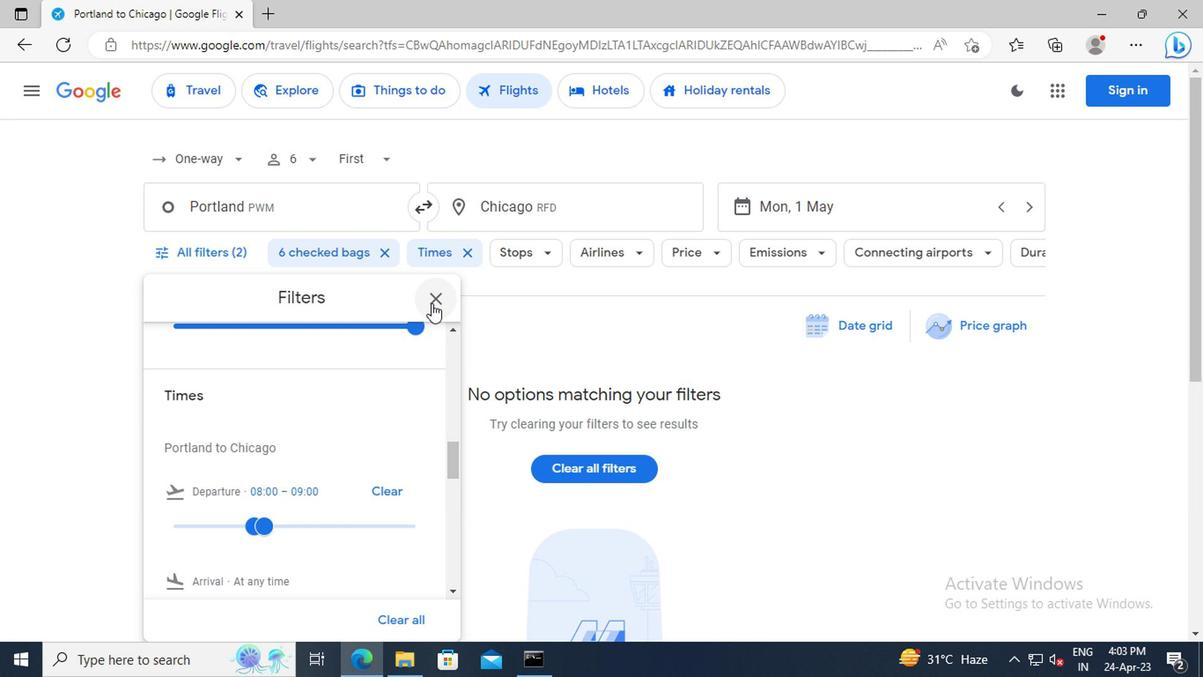 
Action: Mouse pressed left at (429, 294)
Screenshot: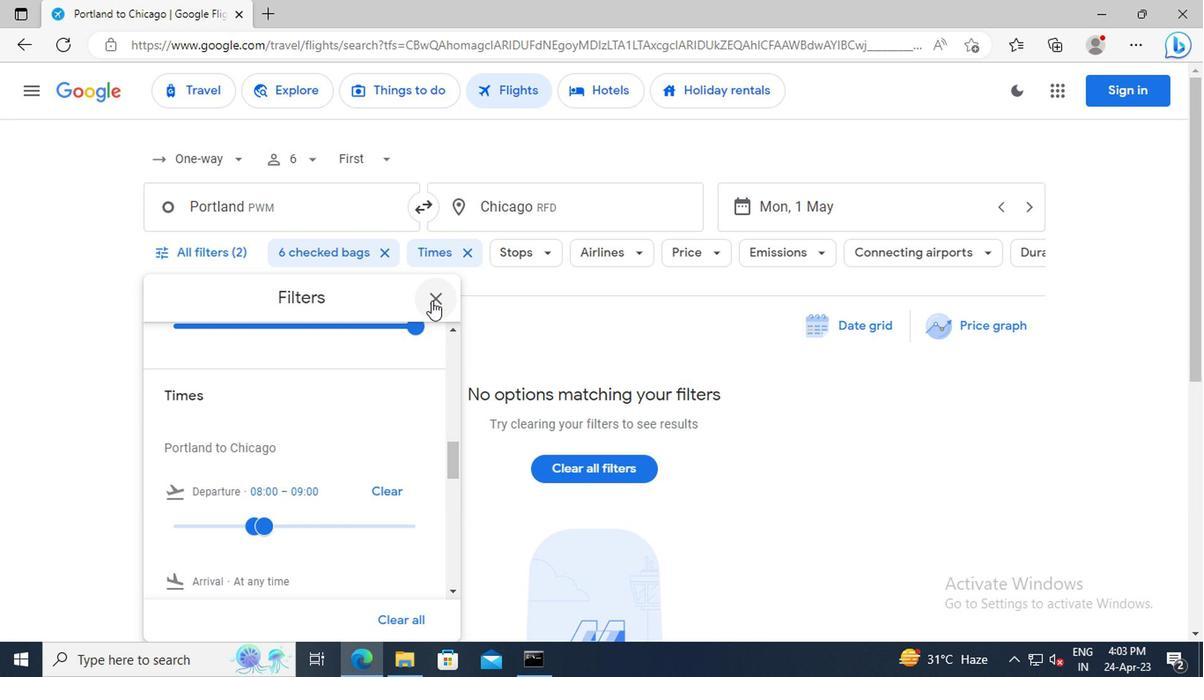 
Action: Mouse moved to (447, 343)
Screenshot: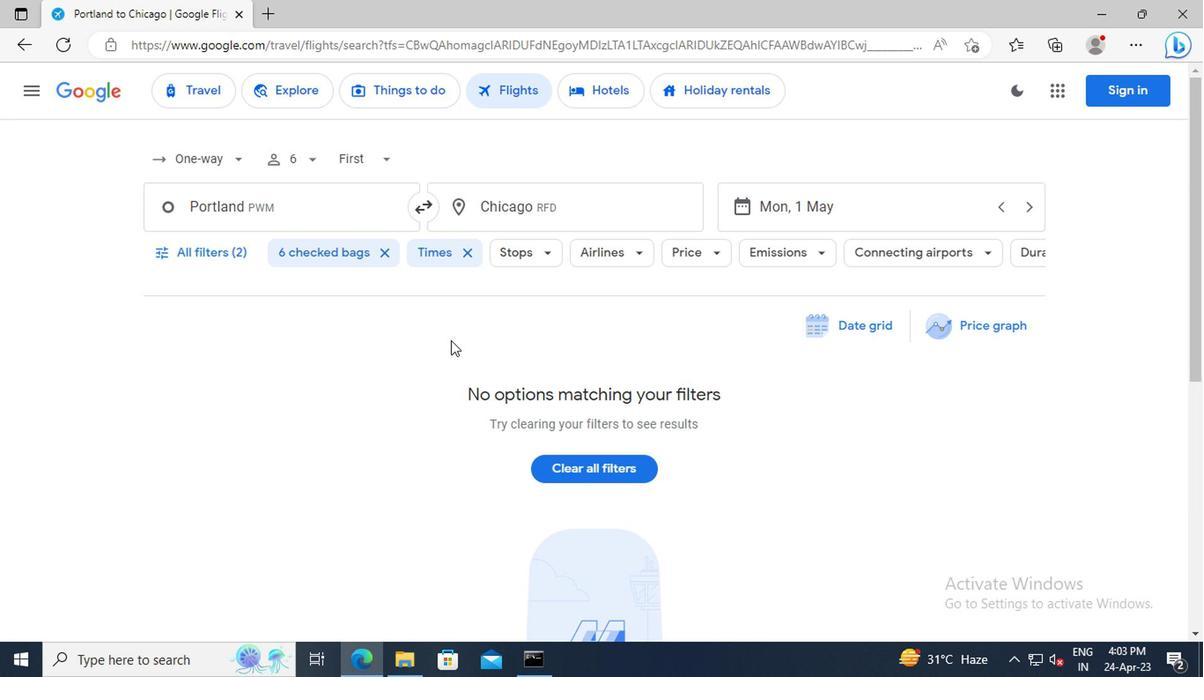 
